Task: Add an event with the title Second Monthly Sales Review and Goal Setting Session, date '2023/10/27', time 8:30 AM to 10:30 AMand add a description: The problem-solving activities will be designed with time constraints, simulating real-world pressure and the need for efficient decision-making. This encourages teams to prioritize tasks, manage their time effectively, and remain focused on achieving their goals., put the event into Yellow category . Add location for the event as: 321 Ancient Agora of Athens, Athens, Greece, logged in from the account softage.10@softage.netand send the event invitation to softage.5@softage.net and softage.6@softage.net. Set a reminder for the event 5 minutes before
Action: Mouse moved to (86, 114)
Screenshot: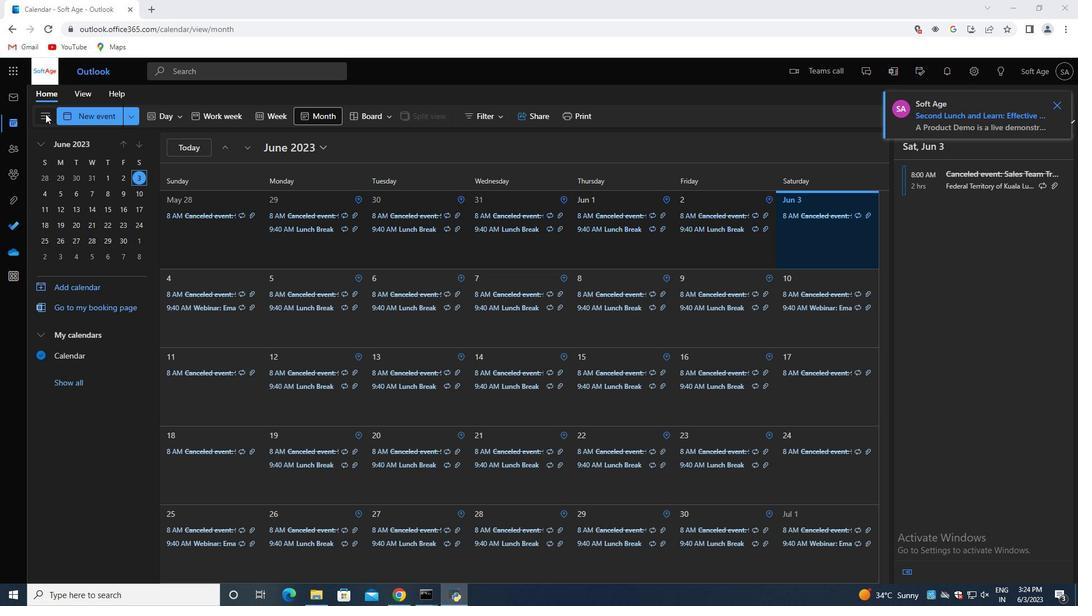 
Action: Mouse pressed left at (86, 114)
Screenshot: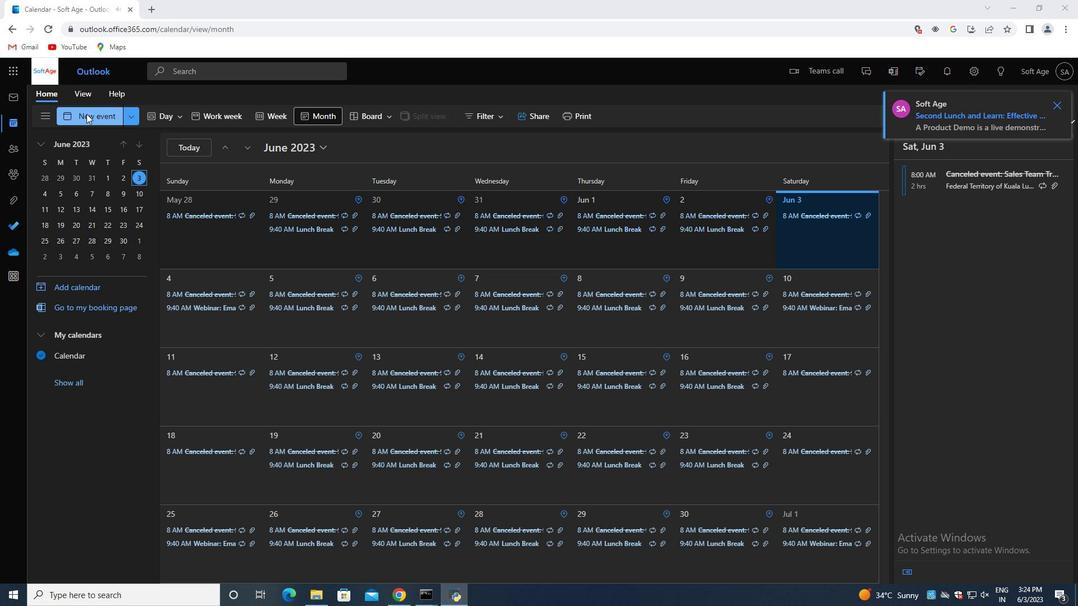 
Action: Mouse moved to (289, 194)
Screenshot: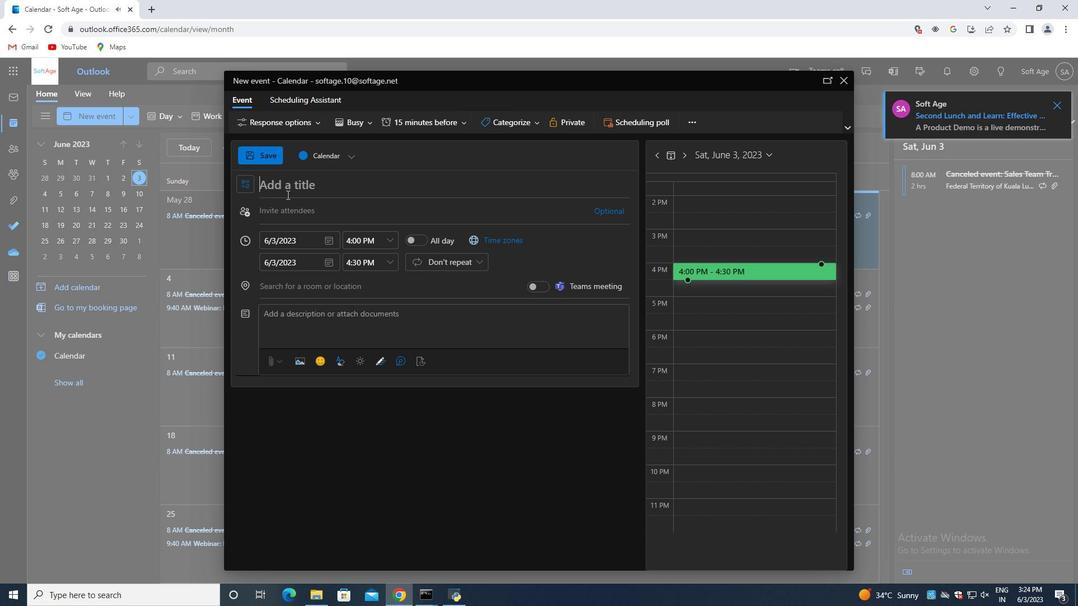 
Action: Mouse pressed left at (289, 194)
Screenshot: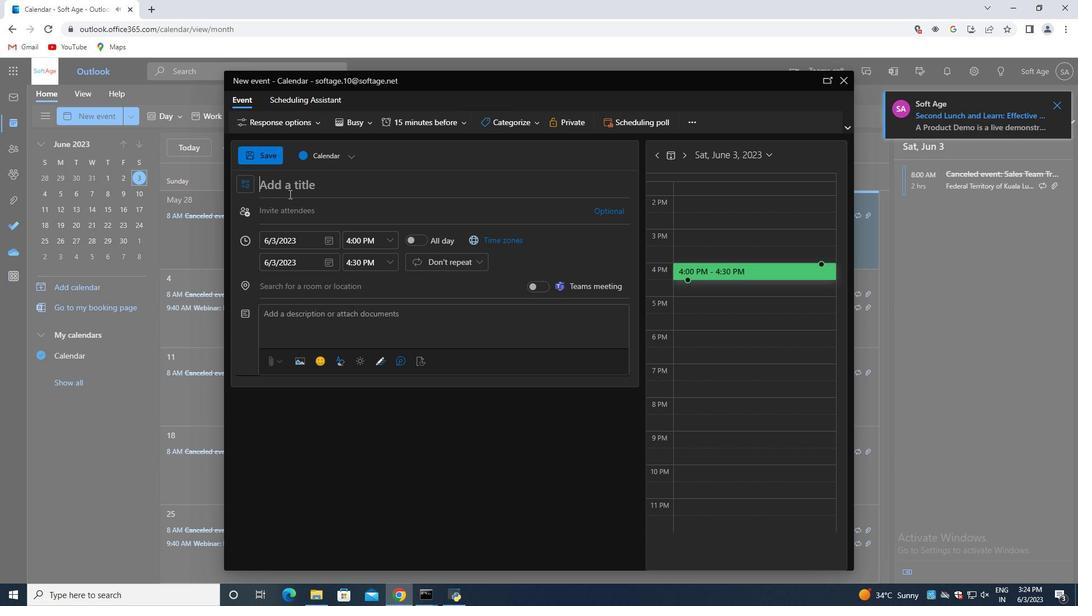 
Action: Mouse moved to (289, 193)
Screenshot: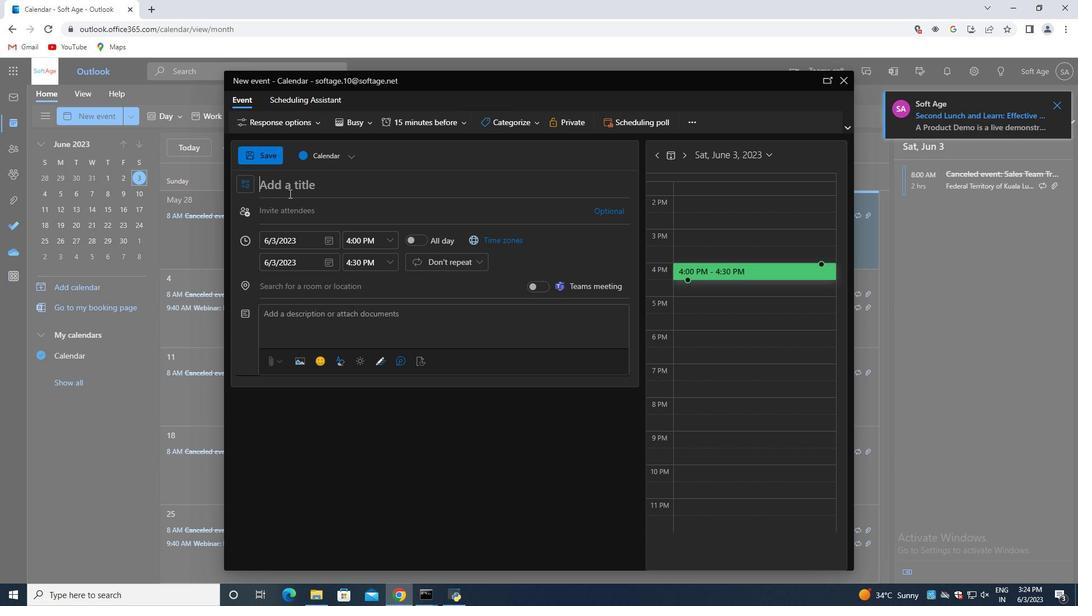 
Action: Key pressed <Key.shift>Second<Key.space><Key.shift>Monthly<Key.space><Key.shift><Key.shift><Key.shift><Key.shift><Key.shift><Key.shift><Key.shift><Key.shift><Key.shift><Key.shift>Sales<Key.space><Key.shift>Review<Key.space>and<Key.space><Key.shift>Goal<Key.space><Key.shift>Setting<Key.space><Key.shift>Session,
Screenshot: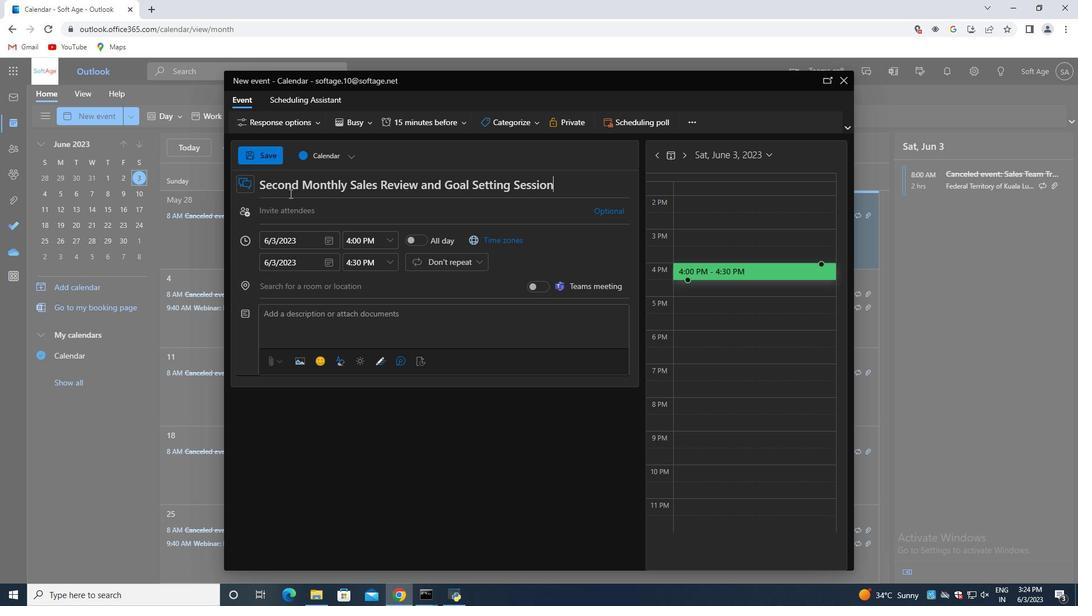 
Action: Mouse moved to (606, 247)
Screenshot: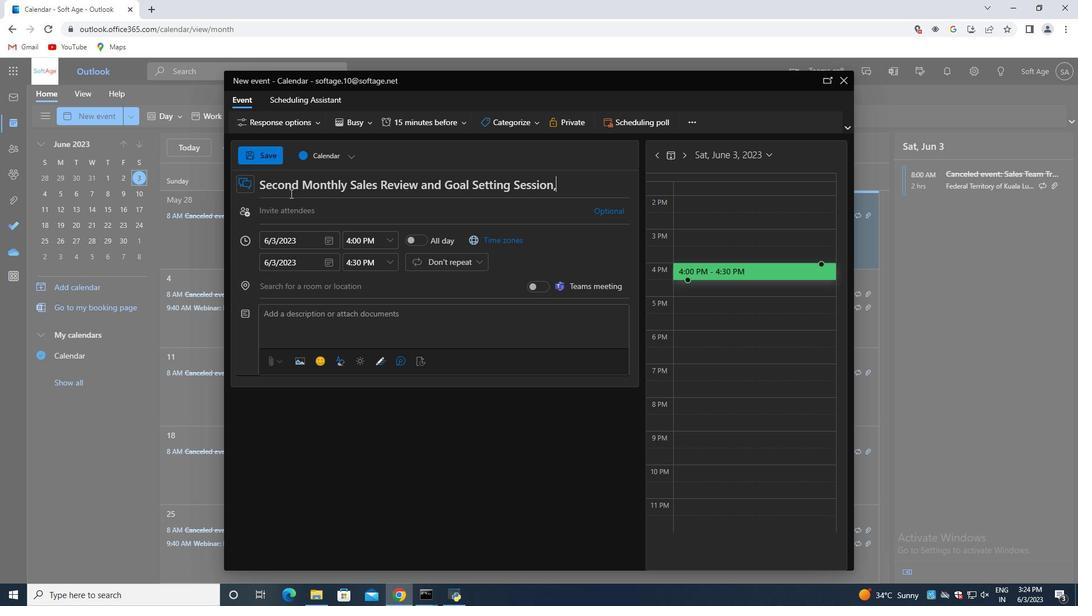 
Action: Key pressed <Key.backspace>
Screenshot: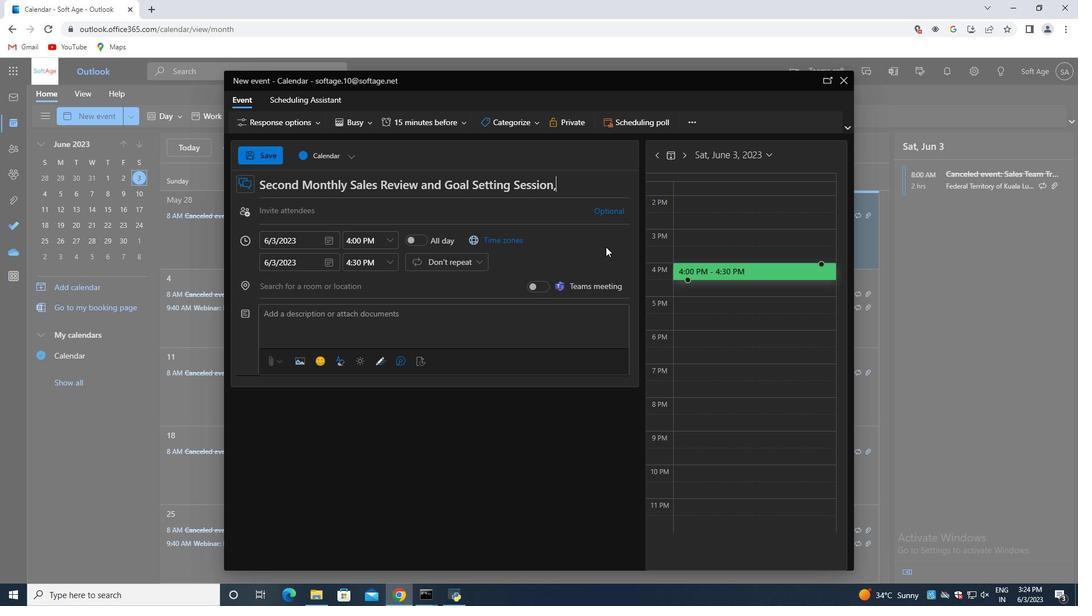 
Action: Mouse moved to (329, 238)
Screenshot: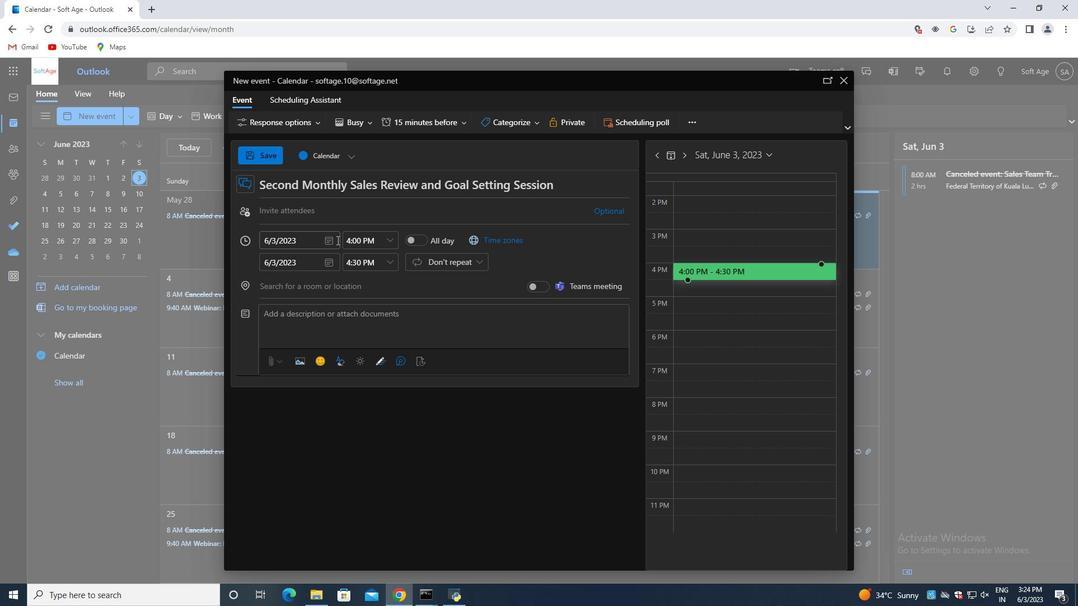 
Action: Mouse pressed left at (329, 238)
Screenshot: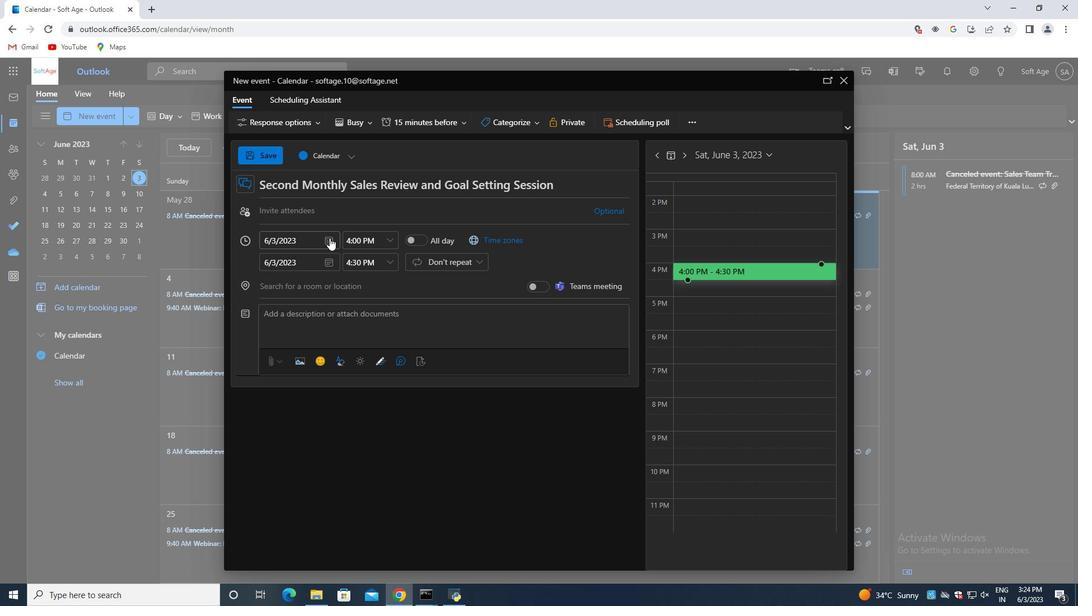 
Action: Mouse moved to (372, 267)
Screenshot: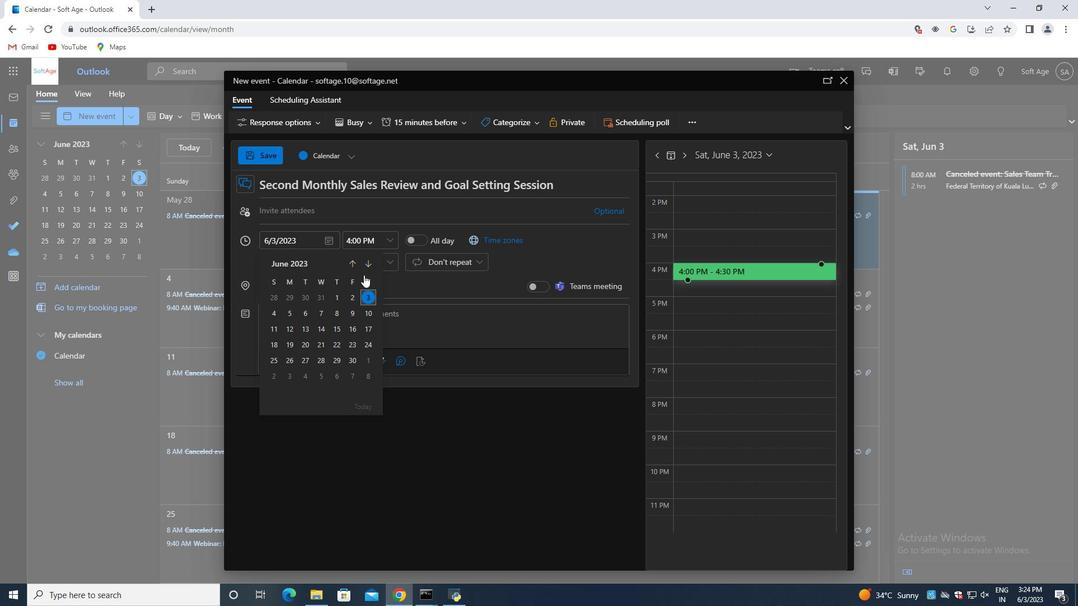 
Action: Mouse pressed left at (372, 267)
Screenshot: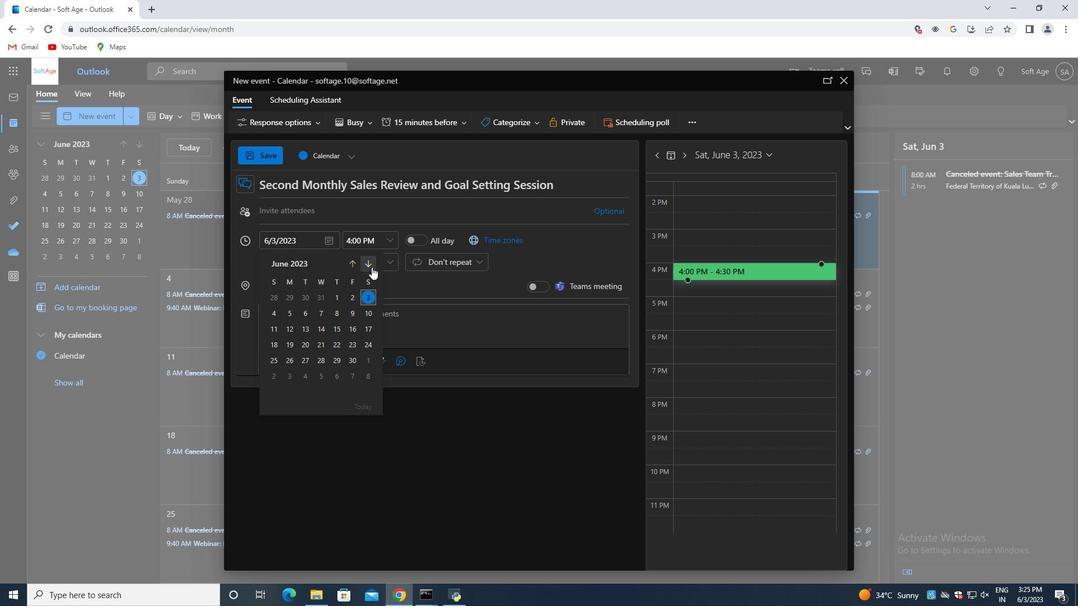
Action: Mouse pressed left at (372, 267)
Screenshot: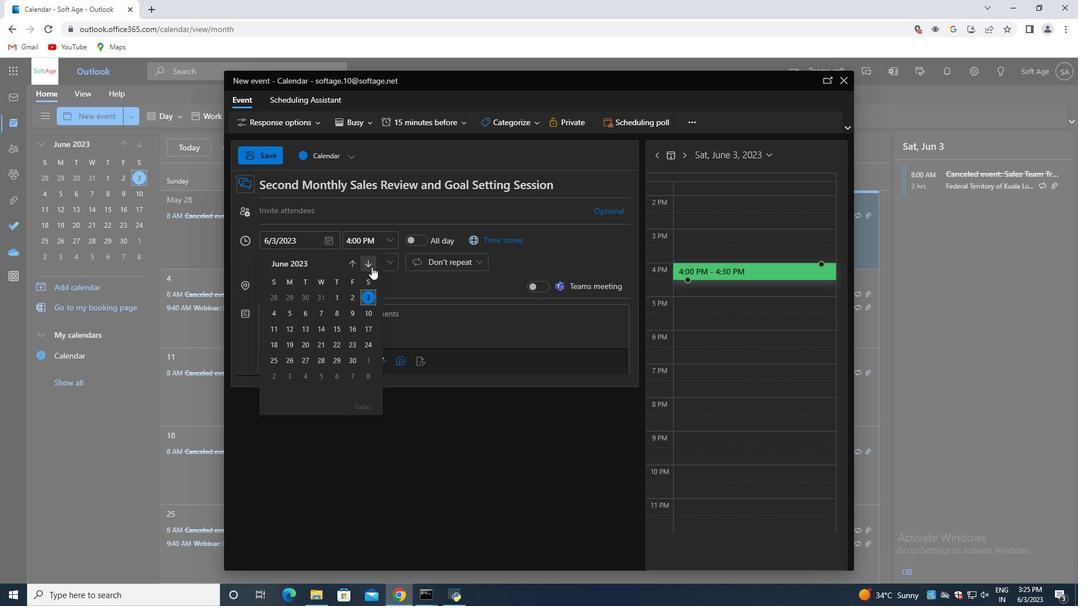 
Action: Mouse pressed left at (372, 267)
Screenshot: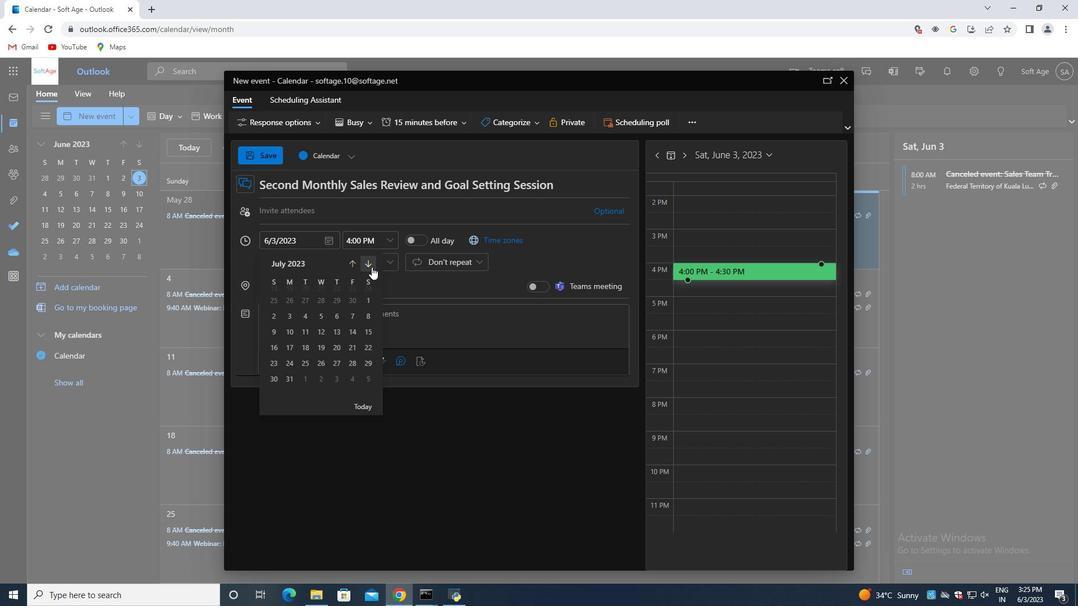 
Action: Mouse pressed left at (372, 267)
Screenshot: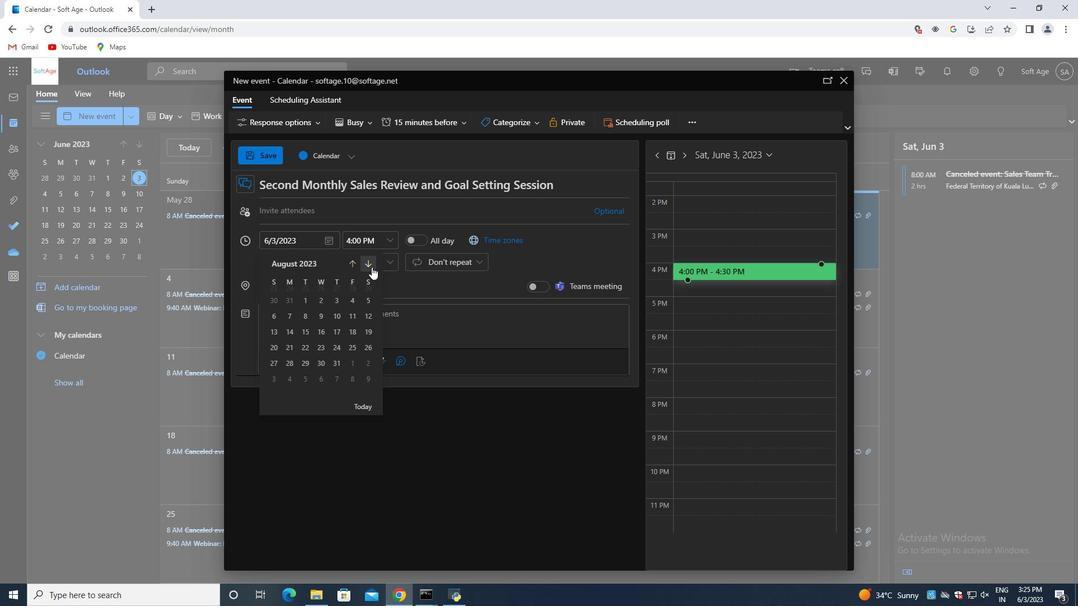 
Action: Mouse moved to (348, 345)
Screenshot: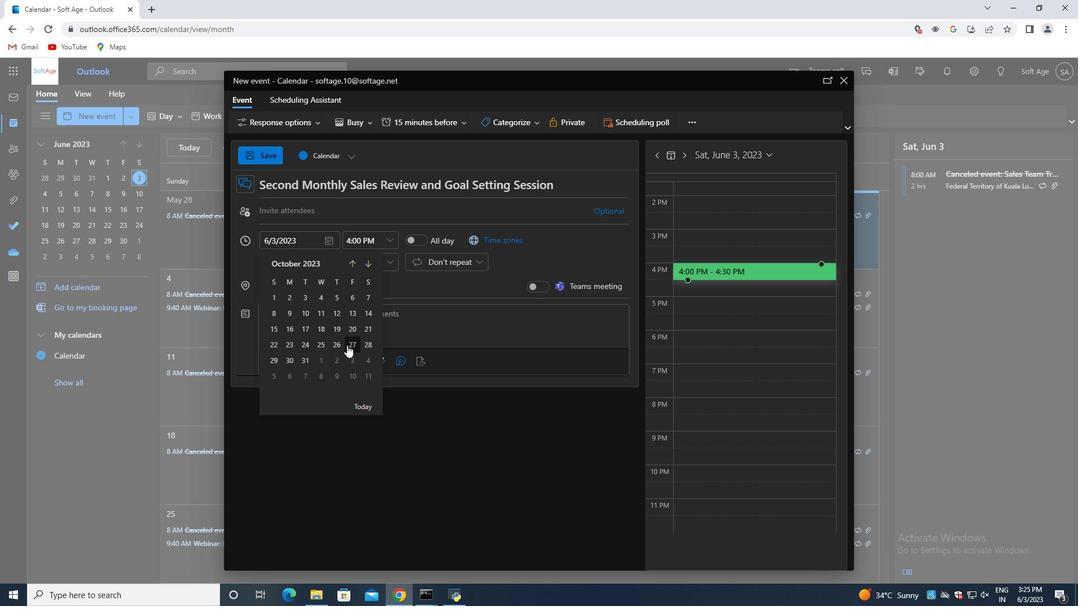 
Action: Mouse pressed left at (348, 345)
Screenshot: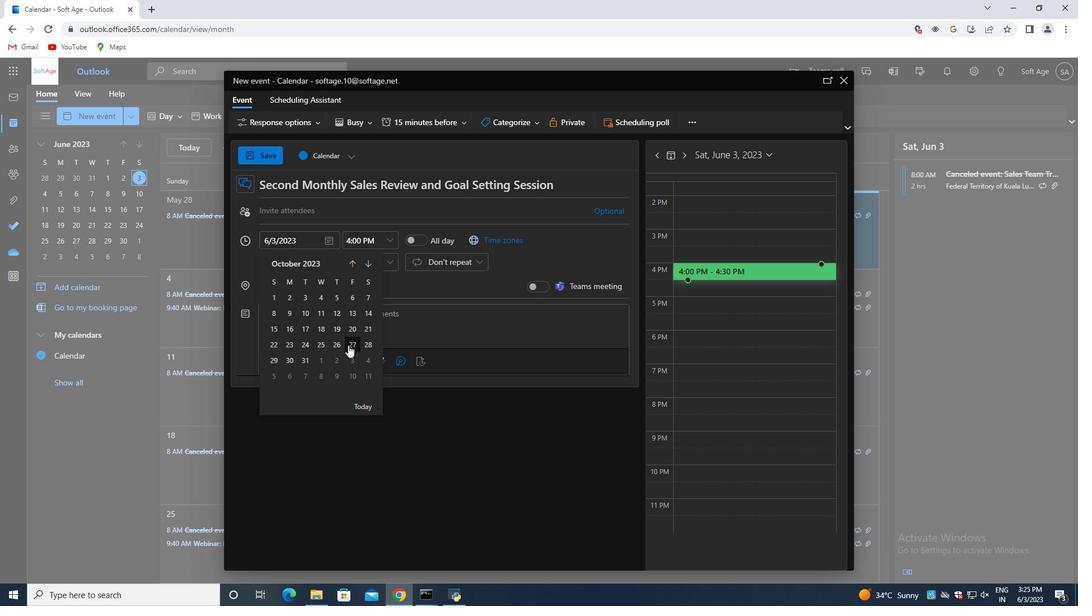 
Action: Mouse moved to (396, 242)
Screenshot: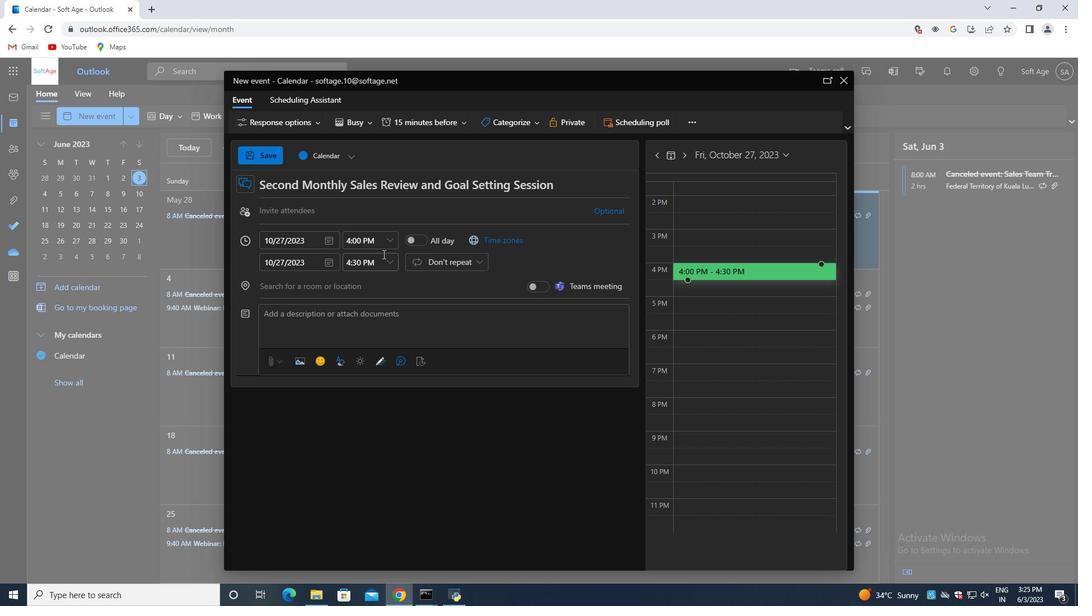 
Action: Mouse pressed left at (396, 242)
Screenshot: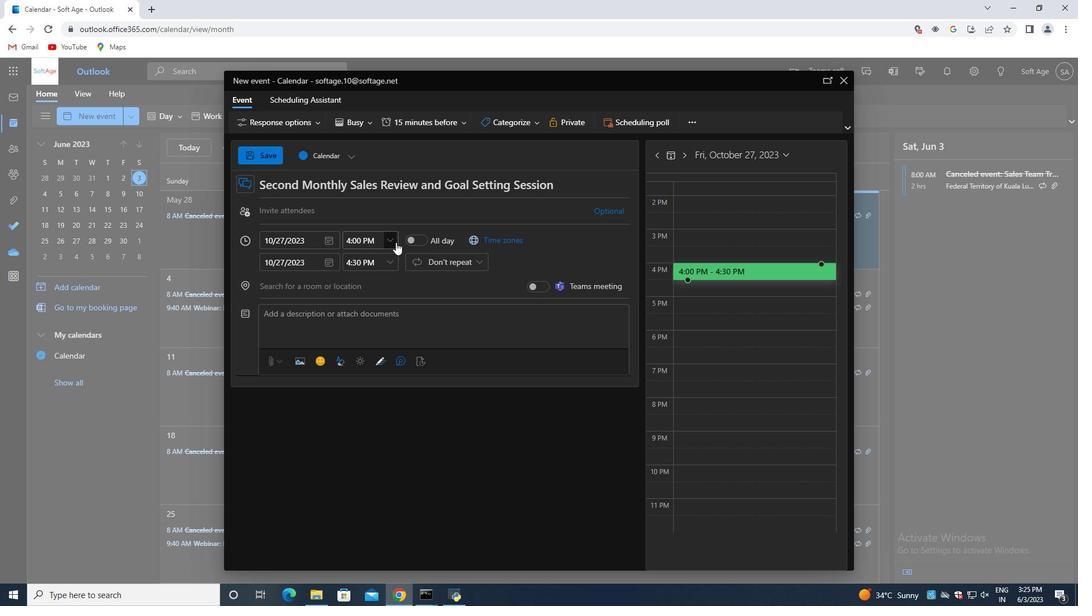
Action: Mouse moved to (387, 266)
Screenshot: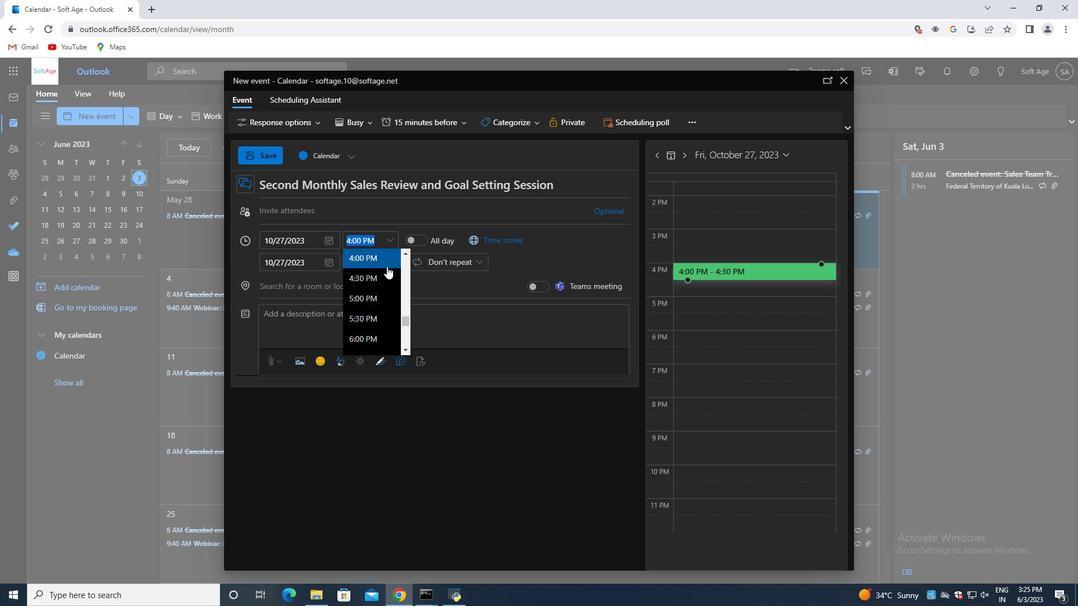 
Action: Mouse scrolled (387, 267) with delta (0, 0)
Screenshot: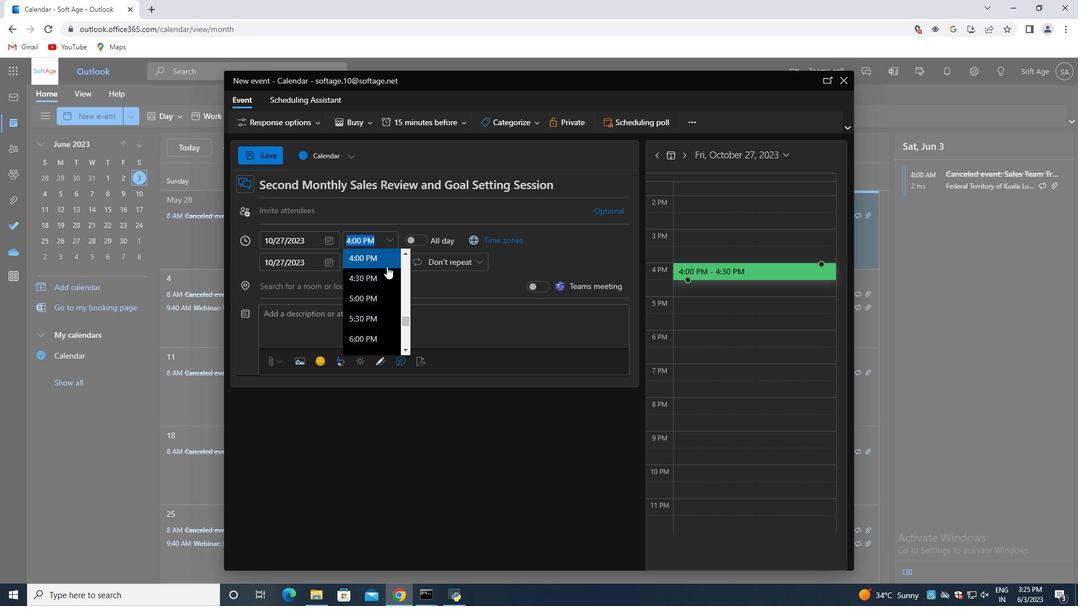 
Action: Mouse scrolled (387, 267) with delta (0, 0)
Screenshot: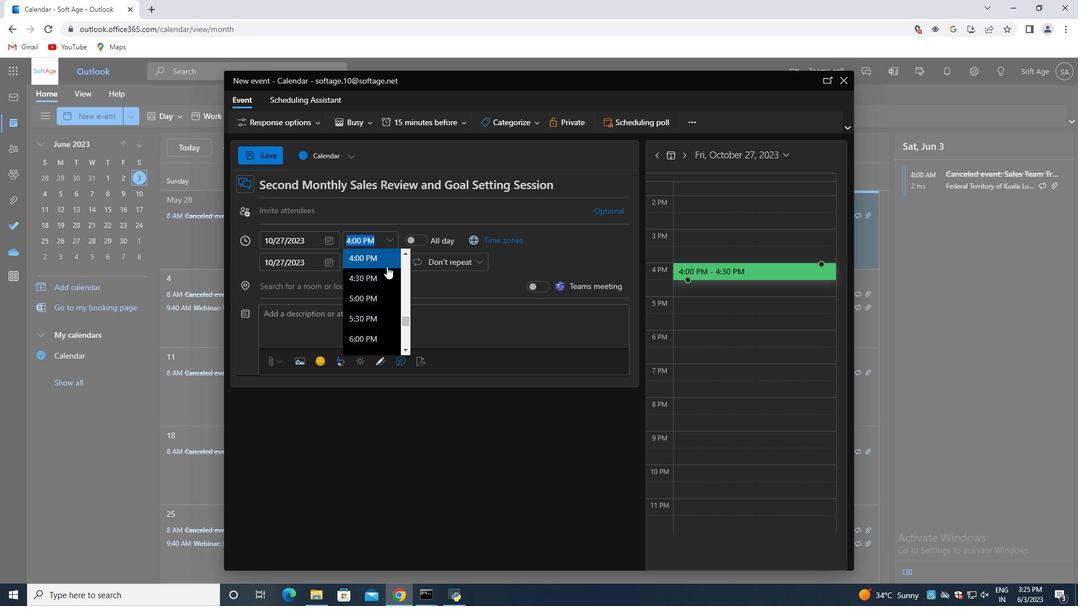 
Action: Mouse scrolled (387, 267) with delta (0, 0)
Screenshot: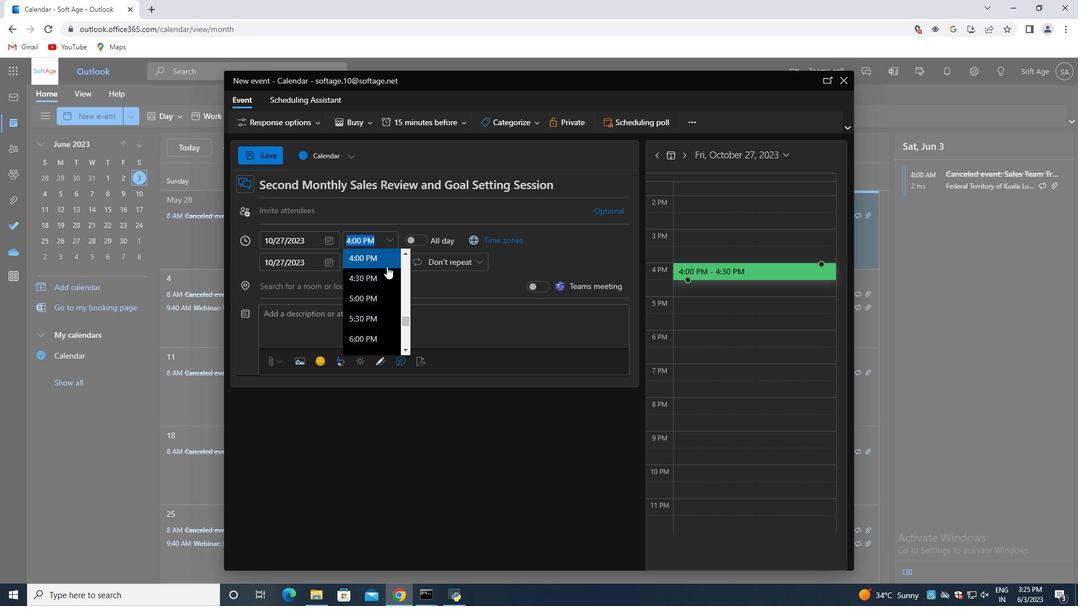 
Action: Mouse scrolled (387, 267) with delta (0, 0)
Screenshot: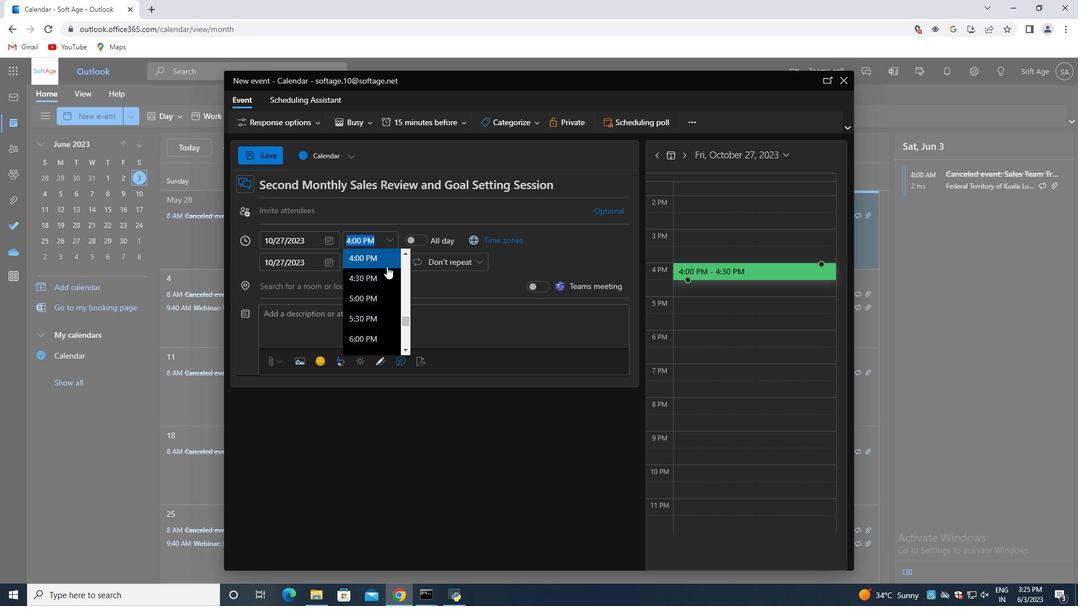 
Action: Mouse moved to (374, 305)
Screenshot: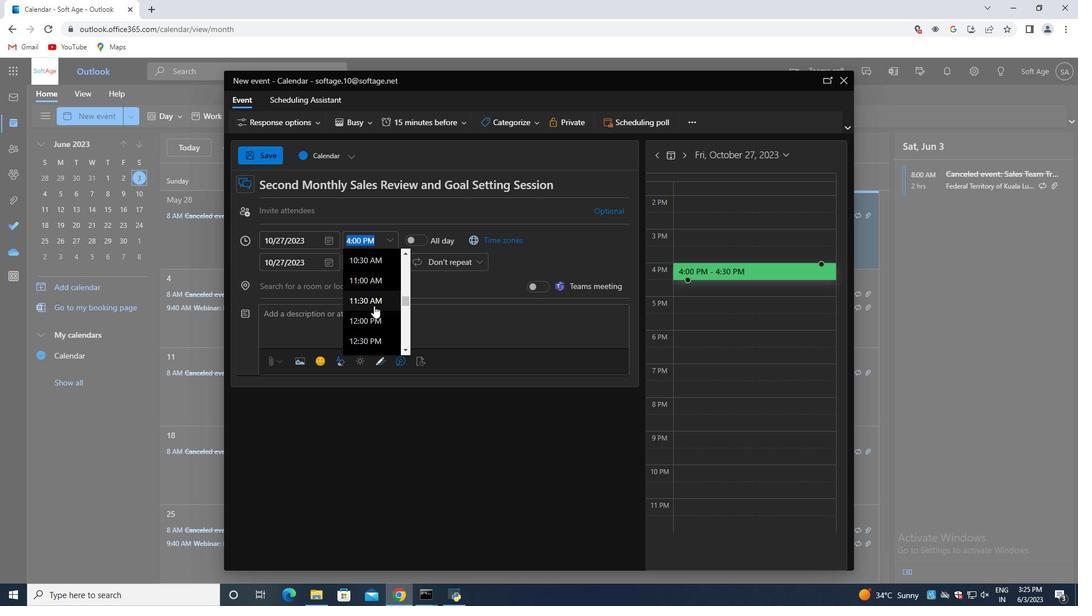 
Action: Mouse scrolled (374, 305) with delta (0, 0)
Screenshot: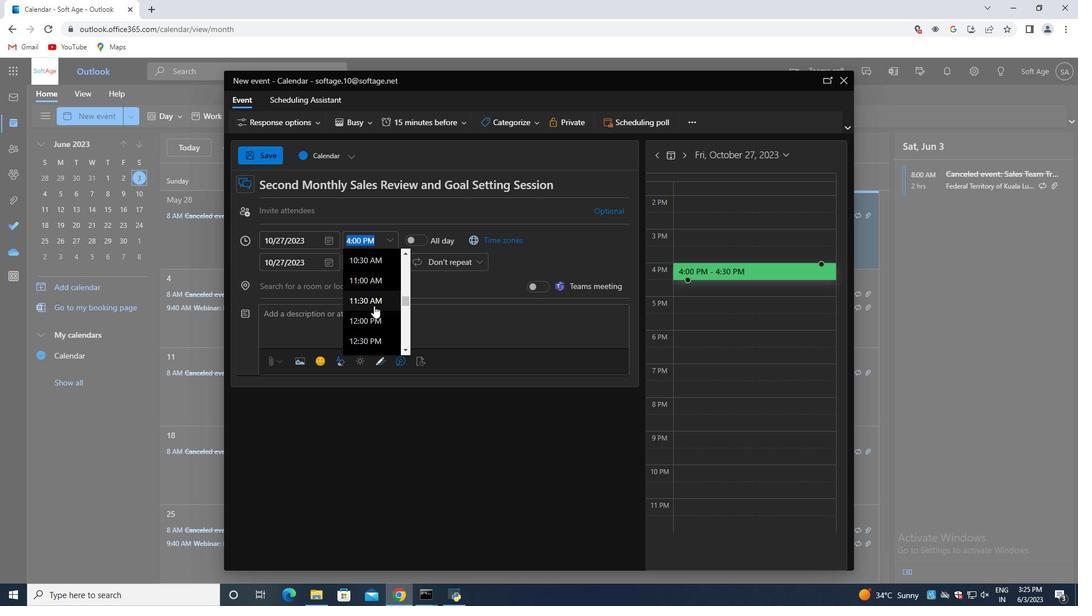 
Action: Mouse moved to (374, 274)
Screenshot: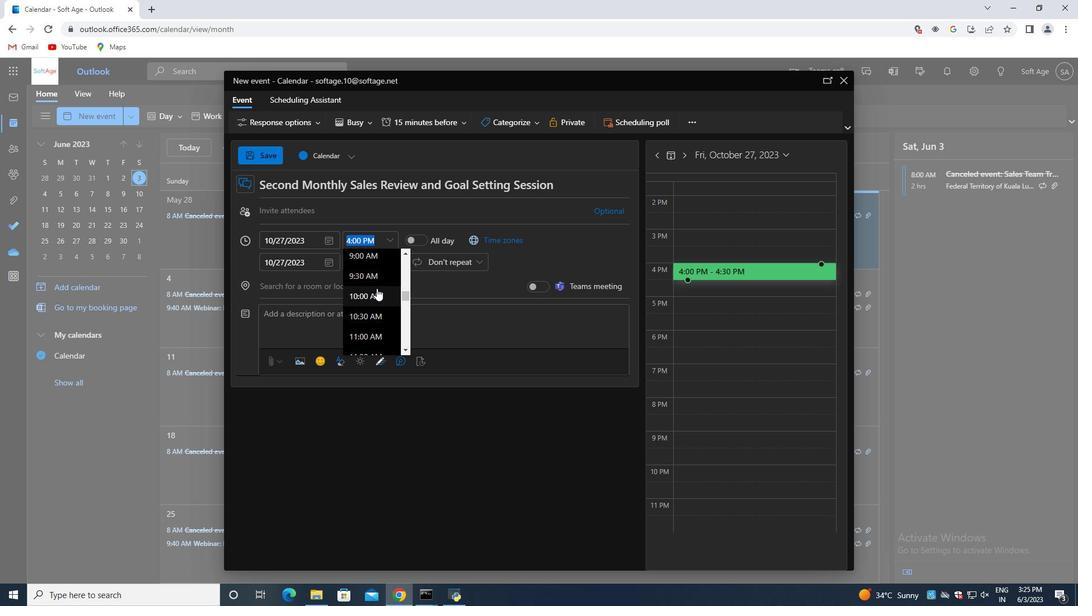 
Action: Mouse scrolled (374, 275) with delta (0, 0)
Screenshot: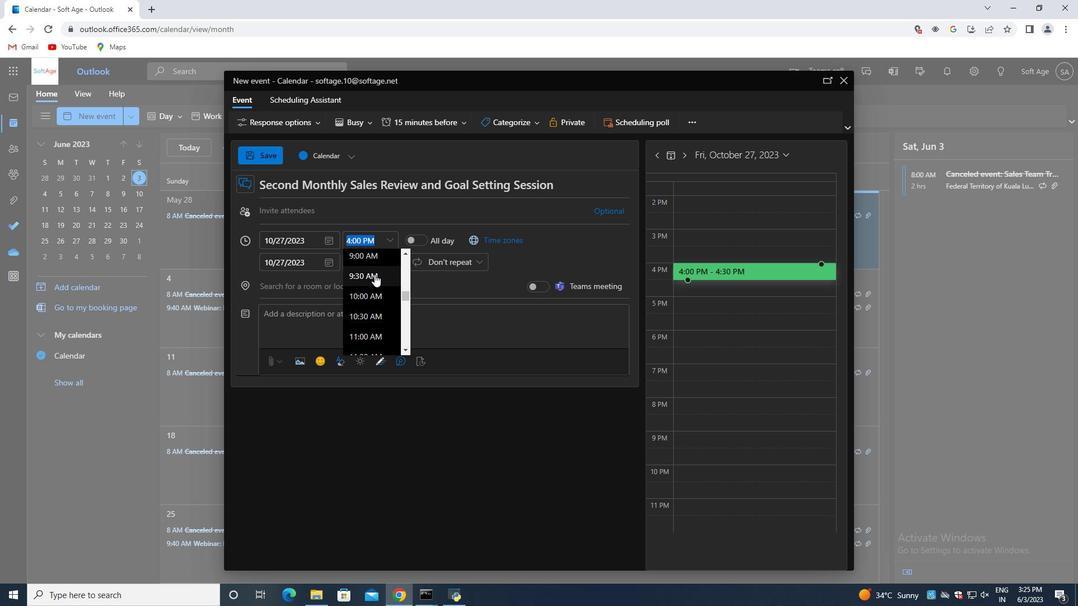 
Action: Mouse moved to (367, 292)
Screenshot: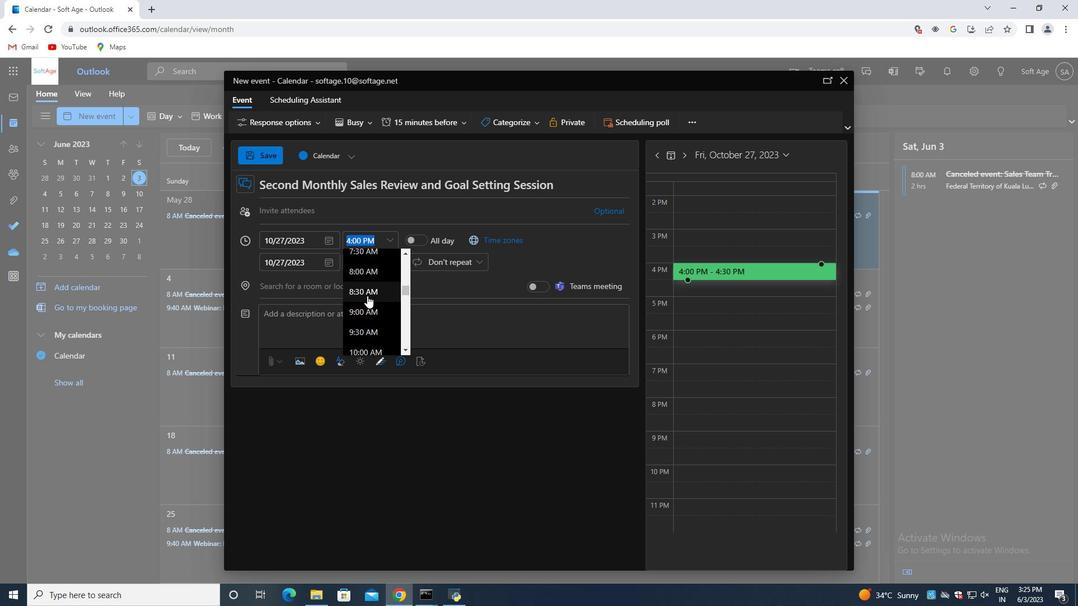 
Action: Mouse pressed left at (367, 292)
Screenshot: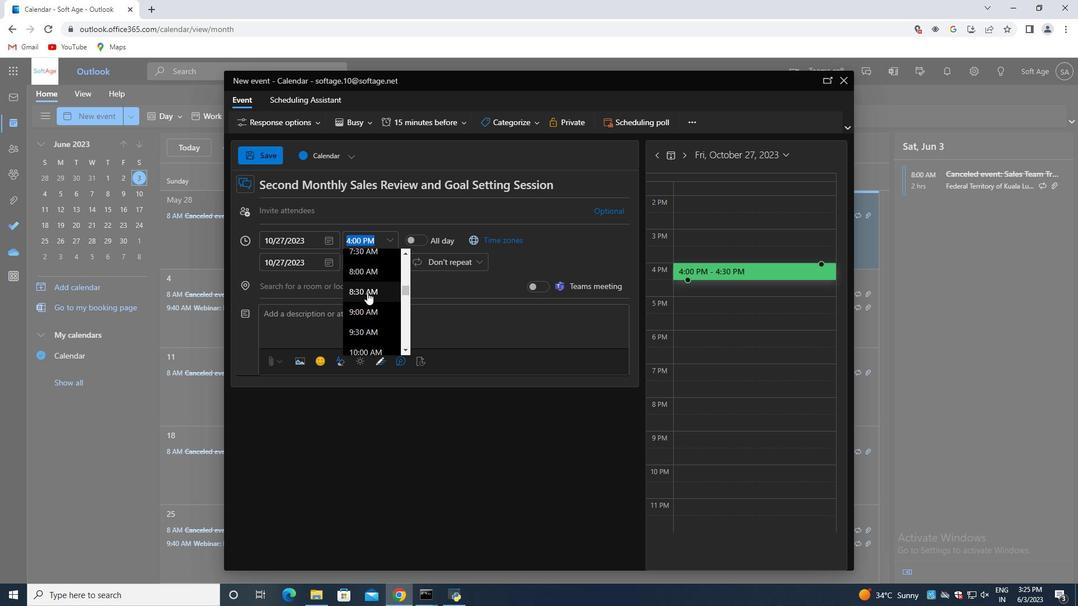 
Action: Mouse moved to (391, 262)
Screenshot: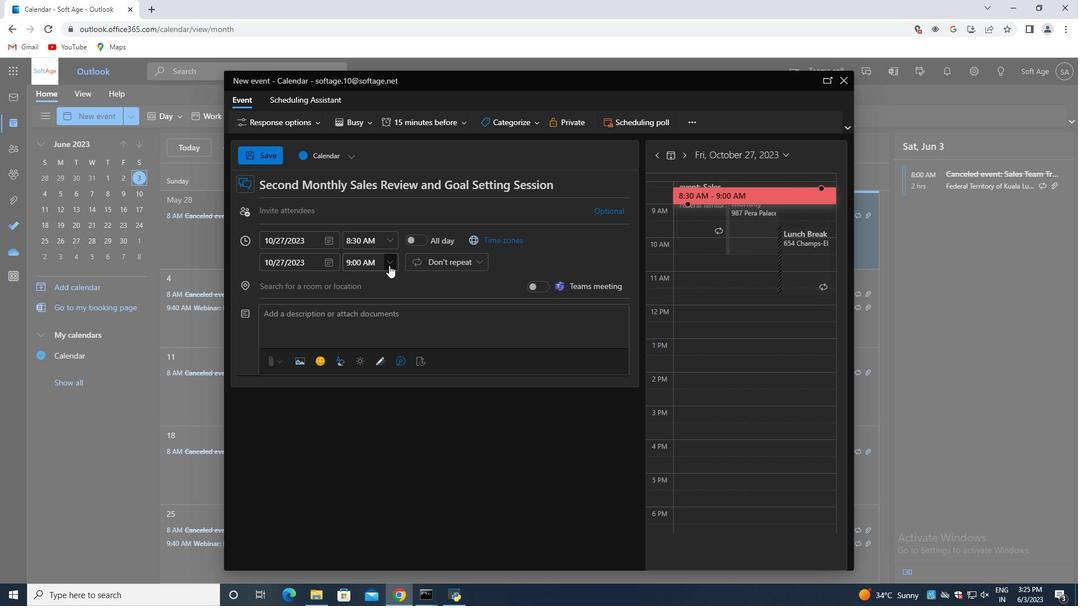 
Action: Mouse pressed left at (391, 262)
Screenshot: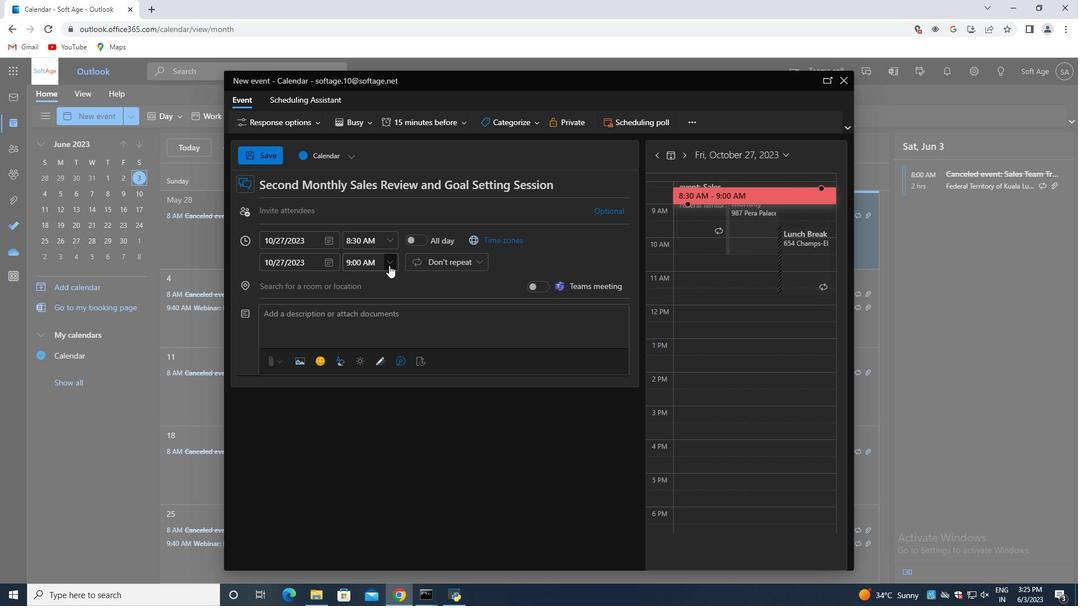 
Action: Mouse moved to (376, 342)
Screenshot: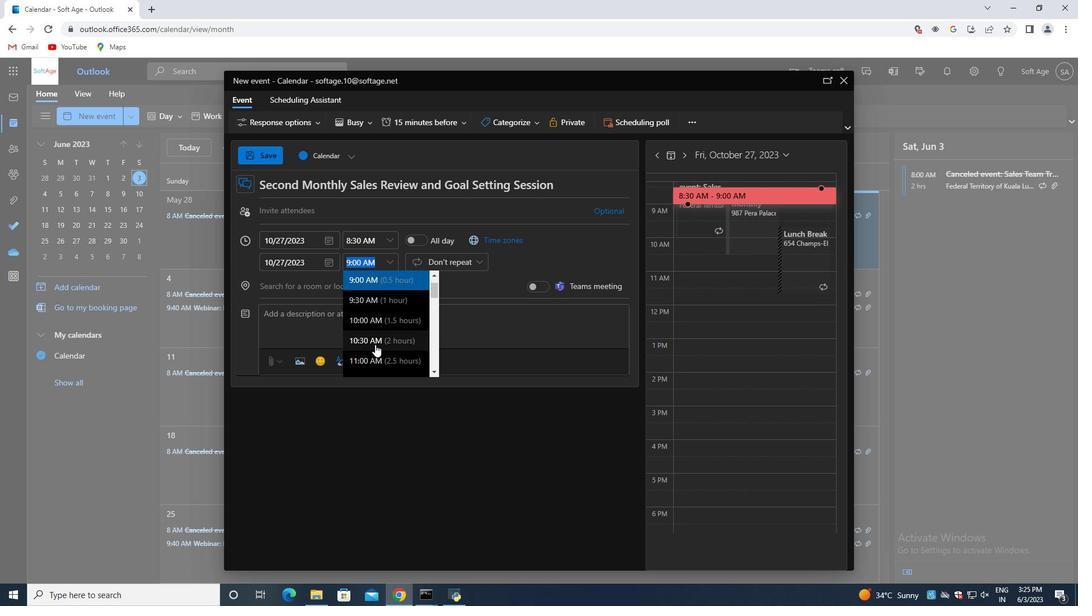 
Action: Mouse pressed left at (376, 342)
Screenshot: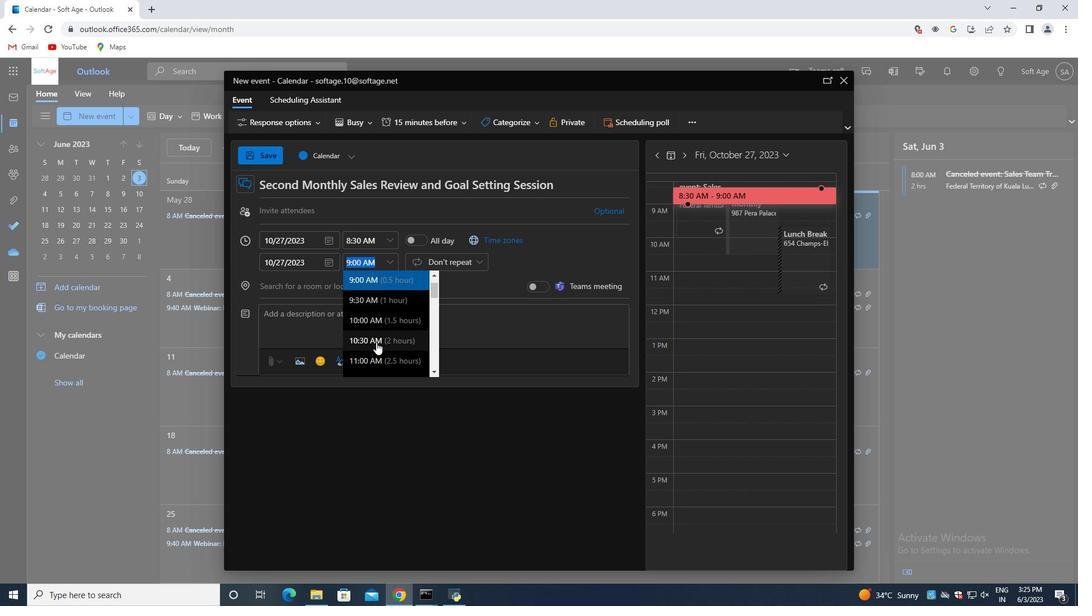 
Action: Mouse moved to (377, 313)
Screenshot: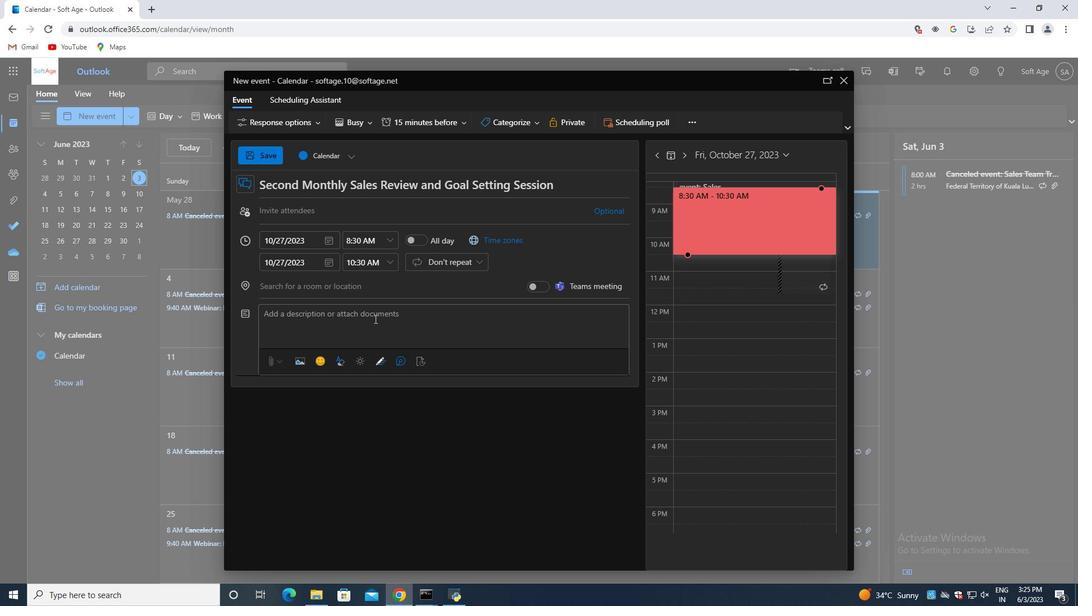 
Action: Mouse pressed left at (377, 313)
Screenshot: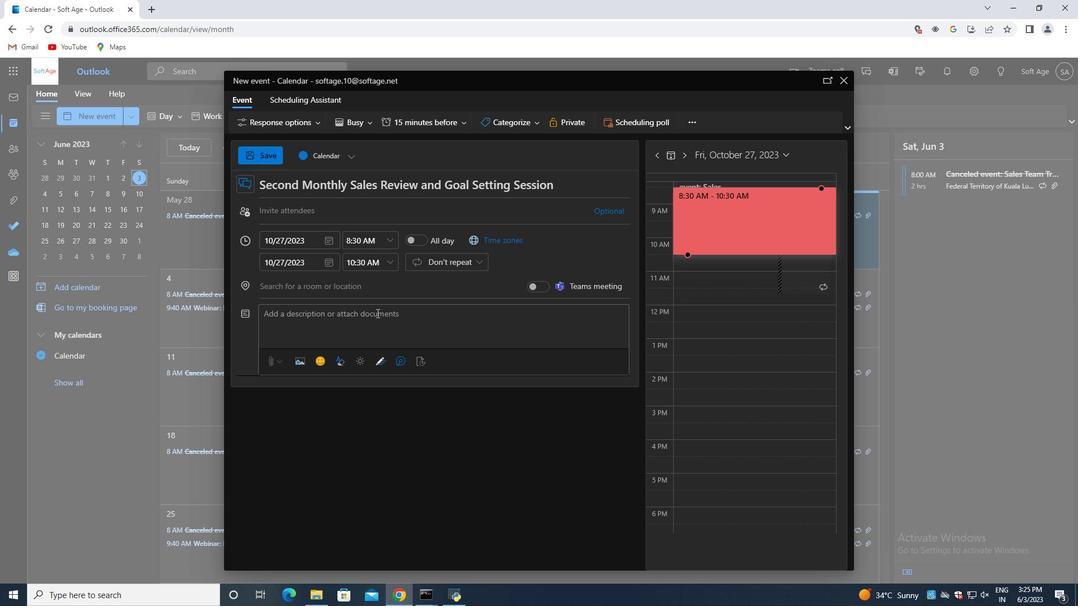 
Action: Key pressed <Key.shift><Key.shift><Key.shift><Key.shift>The<Key.space>problem-solving<Key.space>activitie<Key.space>will<Key.space>be<Key.space>designed<Key.space>with<Key.space>time<Key.space>constraints,<Key.space>simulating<Key.space>real-wi<Key.backspace>orld<Key.space>pressure<Key.space>and<Key.space>the<Key.space>need<Key.space>for<Key.space>efficient<Key.space>decision-making<Key.space><Key.backspace>.<Key.space><Key.shift>This<Key.space>encourages<Key.space>team<Key.space><Key.backspace>s<Key.space>to<Key.space>prioritize<Key.space>tasks,<Key.space>manage<Key.space>their<Key.space>time<Key.space>effectively<Key.space><Key.backspace>,<Key.space>and<Key.space>remain<Key.space>focused<Key.space>i<Key.backspace>on<Key.space>achieving<Key.space>their<Key.space>gi<Key.backspace>oals.
Screenshot: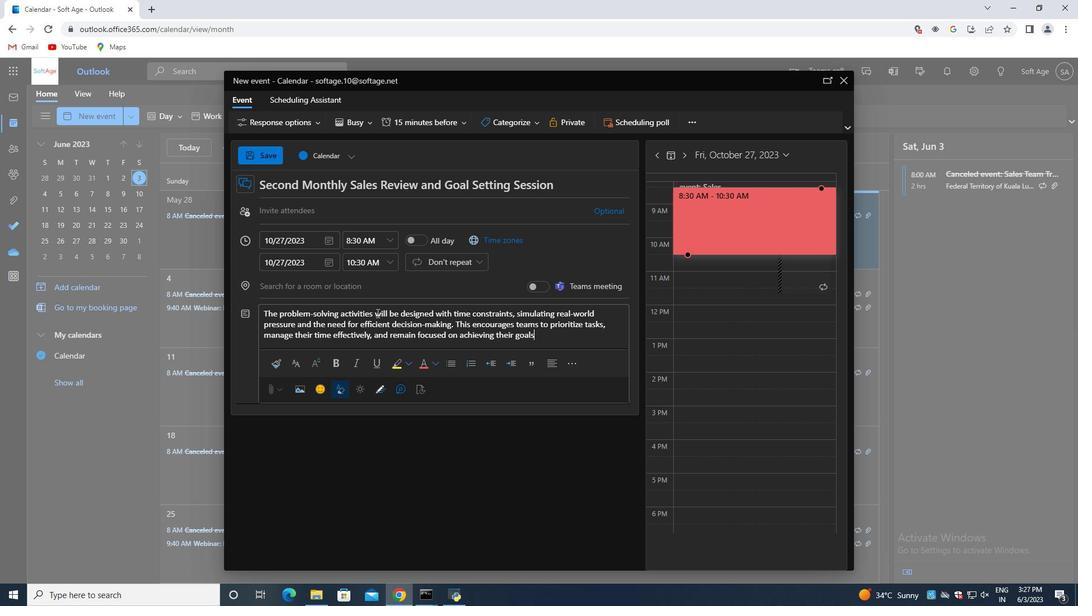 
Action: Mouse moved to (519, 124)
Screenshot: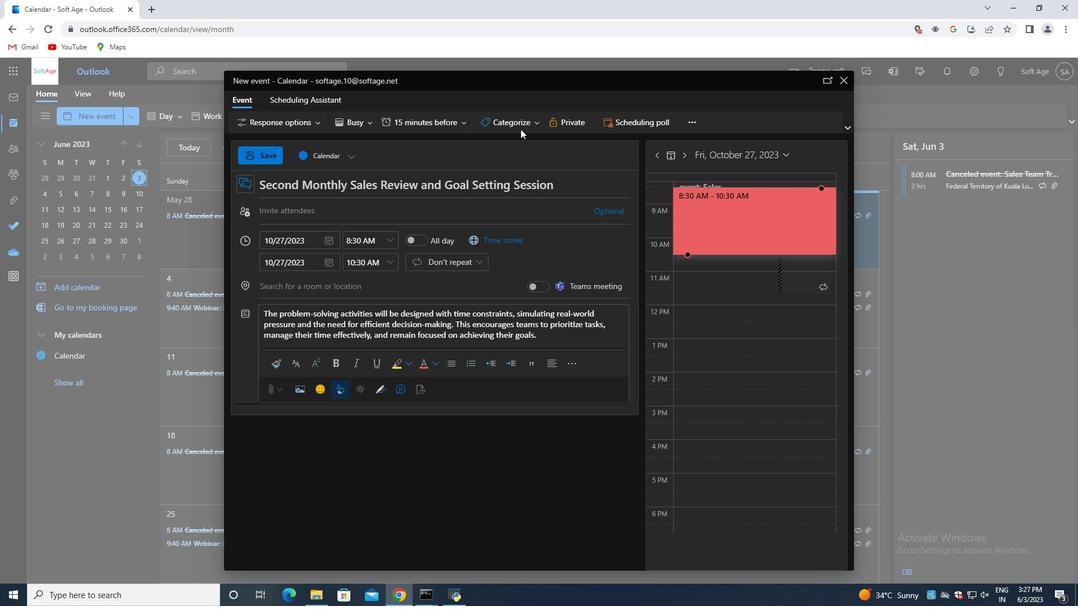 
Action: Mouse pressed left at (519, 124)
Screenshot: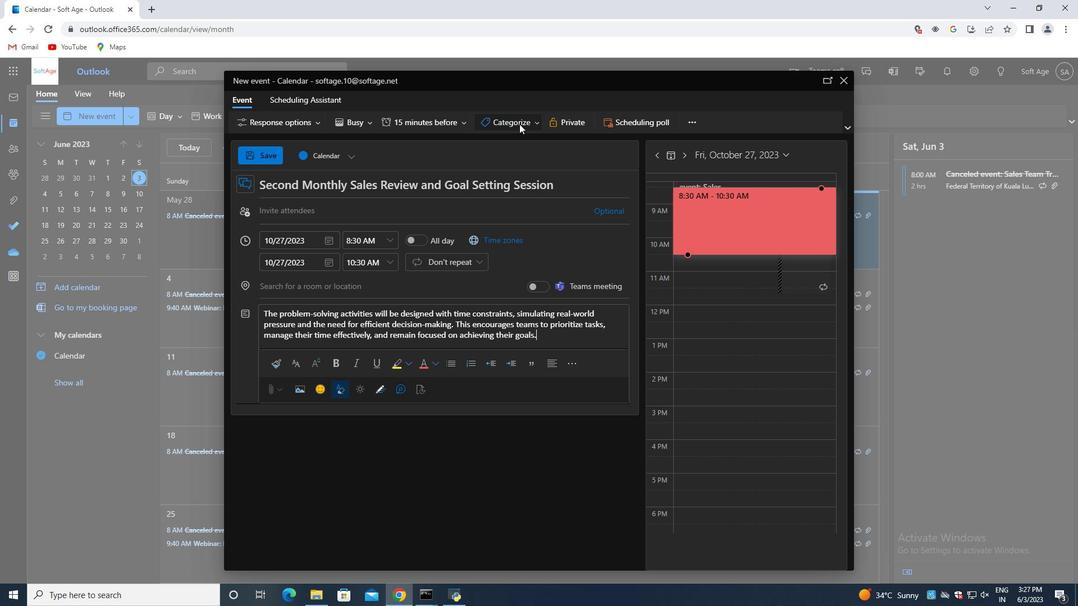 
Action: Mouse moved to (524, 250)
Screenshot: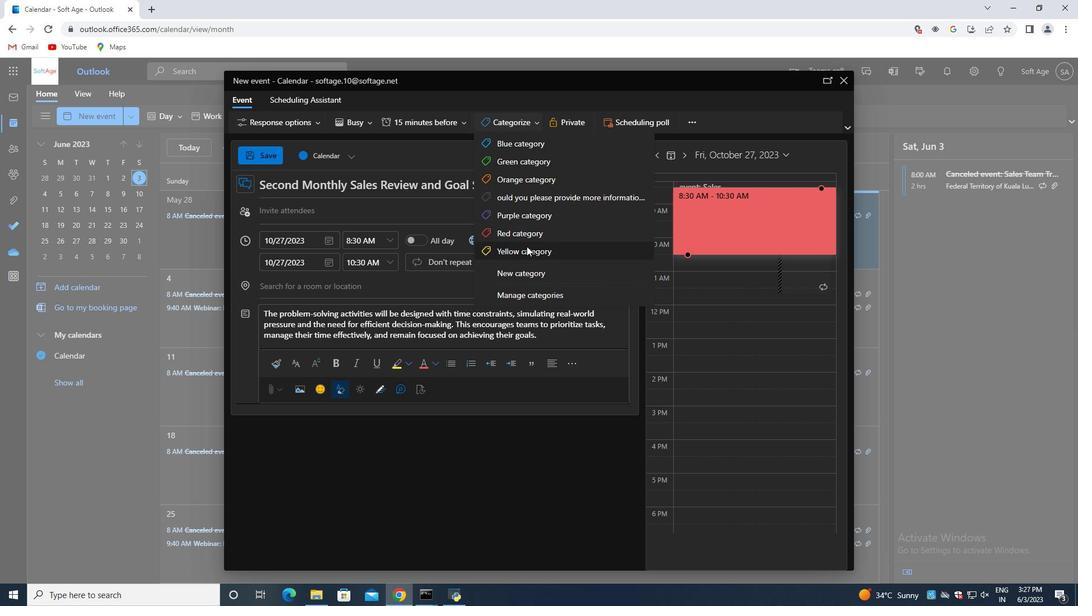 
Action: Mouse pressed left at (524, 250)
Screenshot: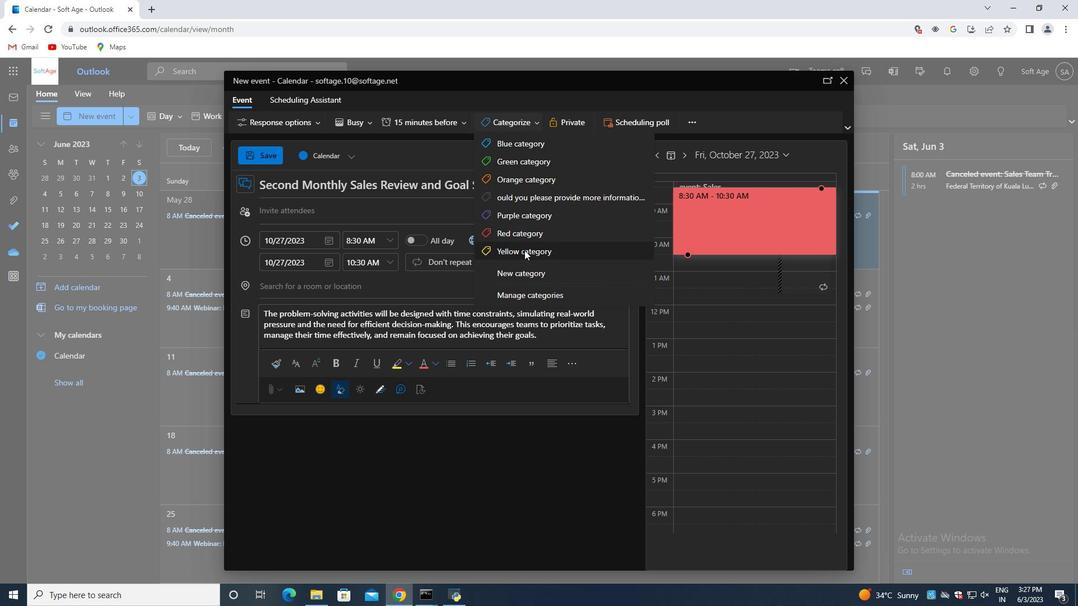 
Action: Mouse moved to (334, 279)
Screenshot: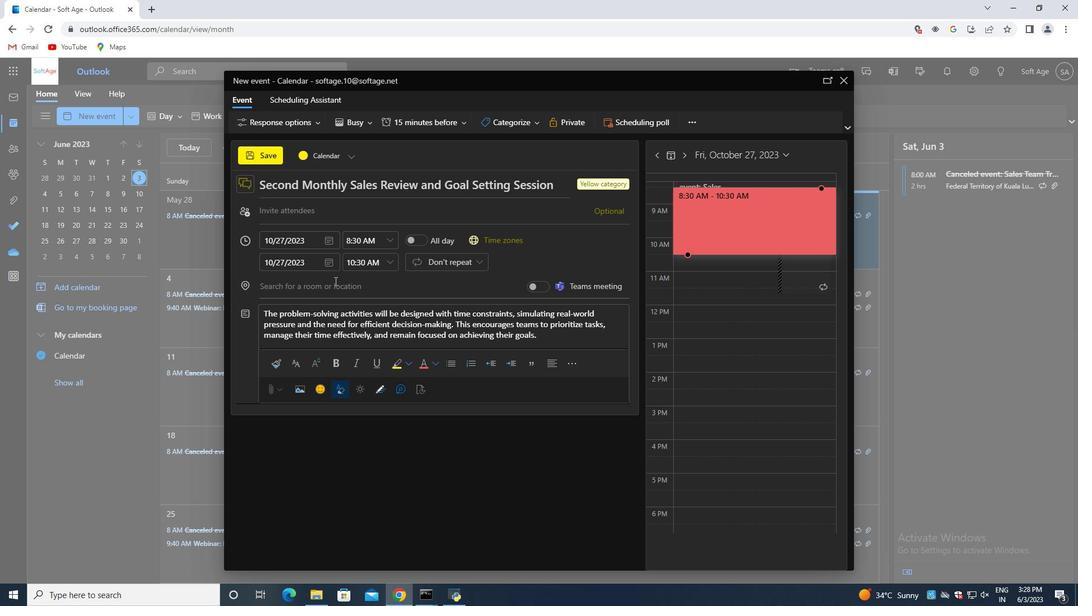 
Action: Mouse pressed left at (334, 279)
Screenshot: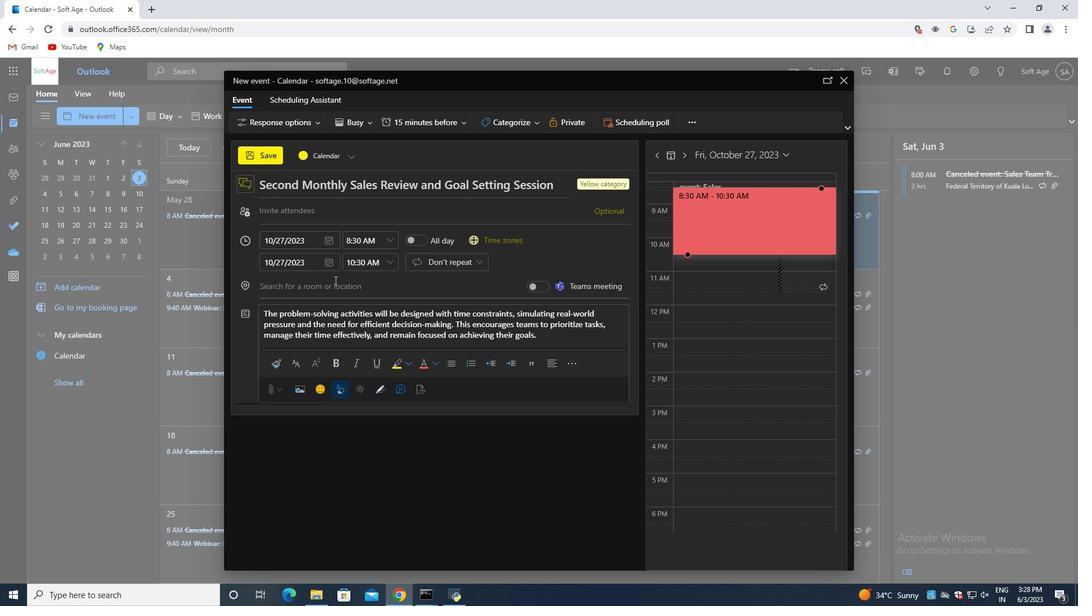 
Action: Mouse moved to (544, 386)
Screenshot: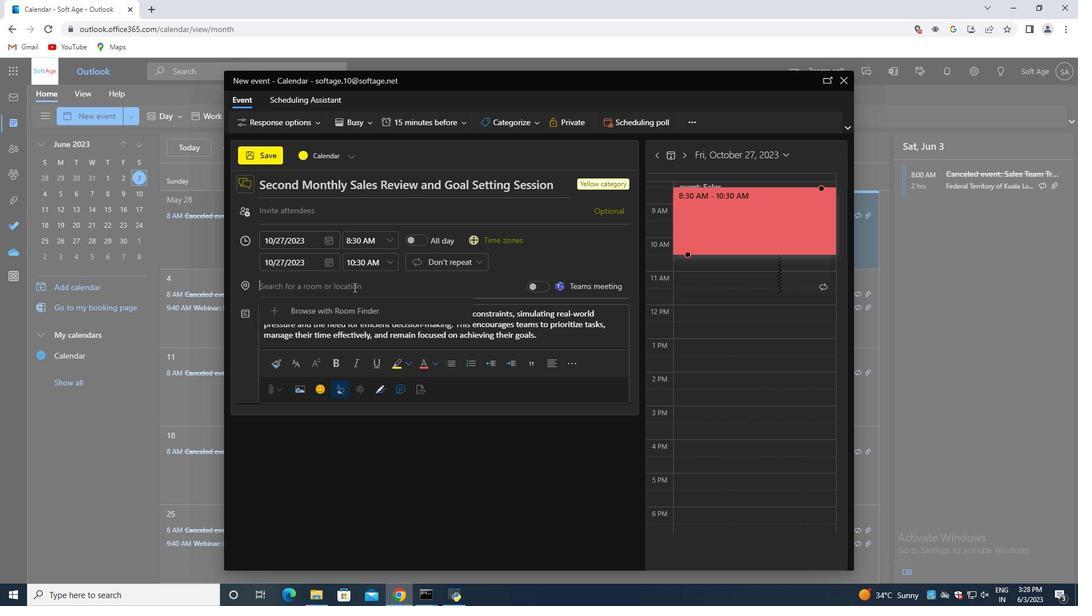 
Action: Key pressed 321<Key.space><Key.shift>Ancient<Key.space><Key.shift>Agora<Key.space>of<Key.space><Key.shift>Athens,<Key.space><Key.shift>Athens,<Key.space><Key.shift>Greece
Screenshot: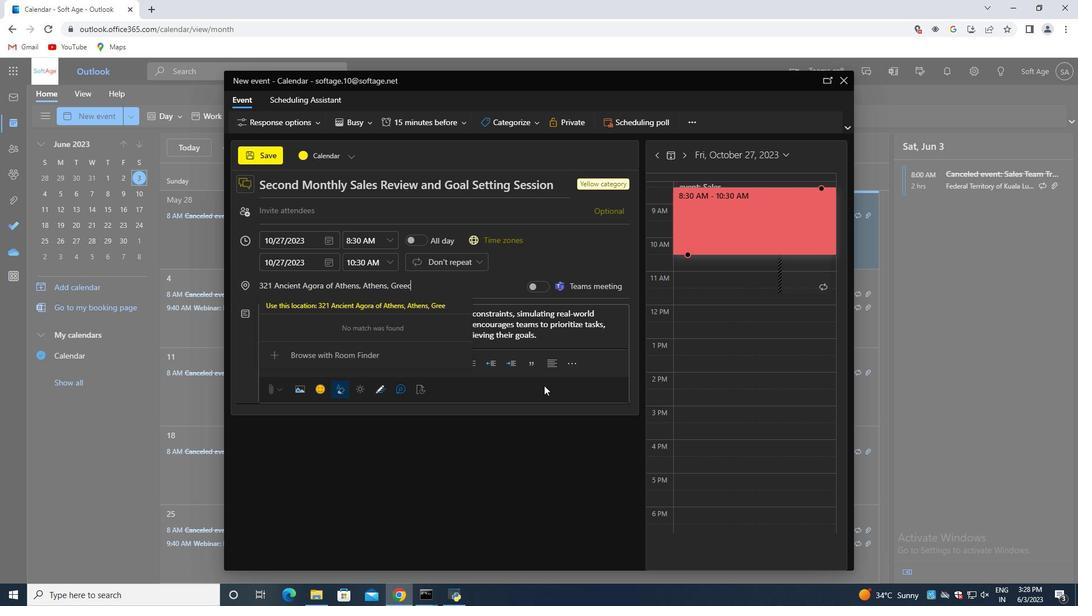 
Action: Mouse moved to (369, 307)
Screenshot: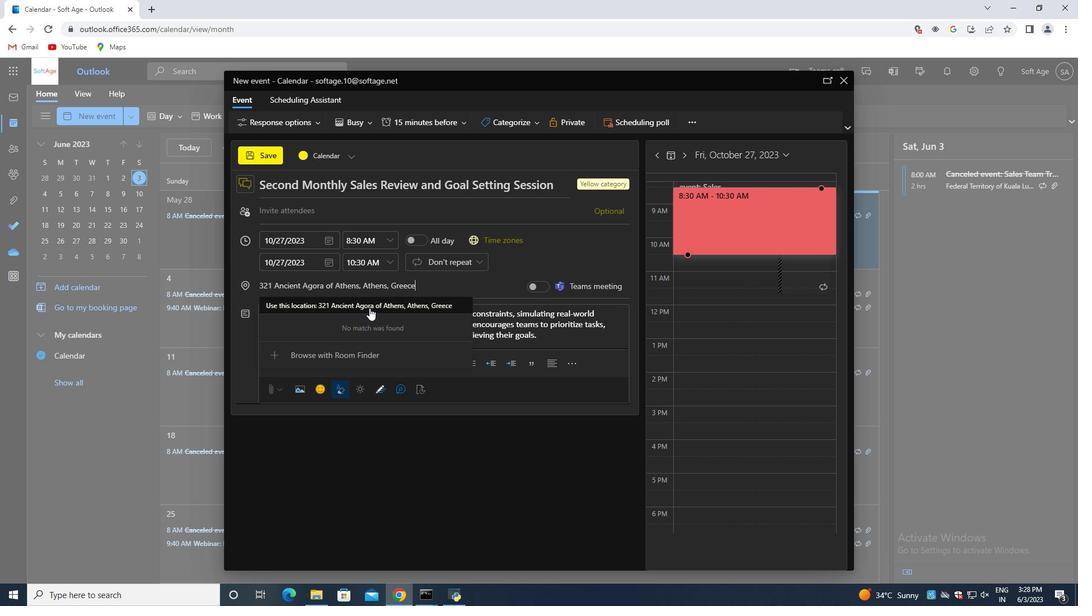 
Action: Mouse pressed left at (369, 307)
Screenshot: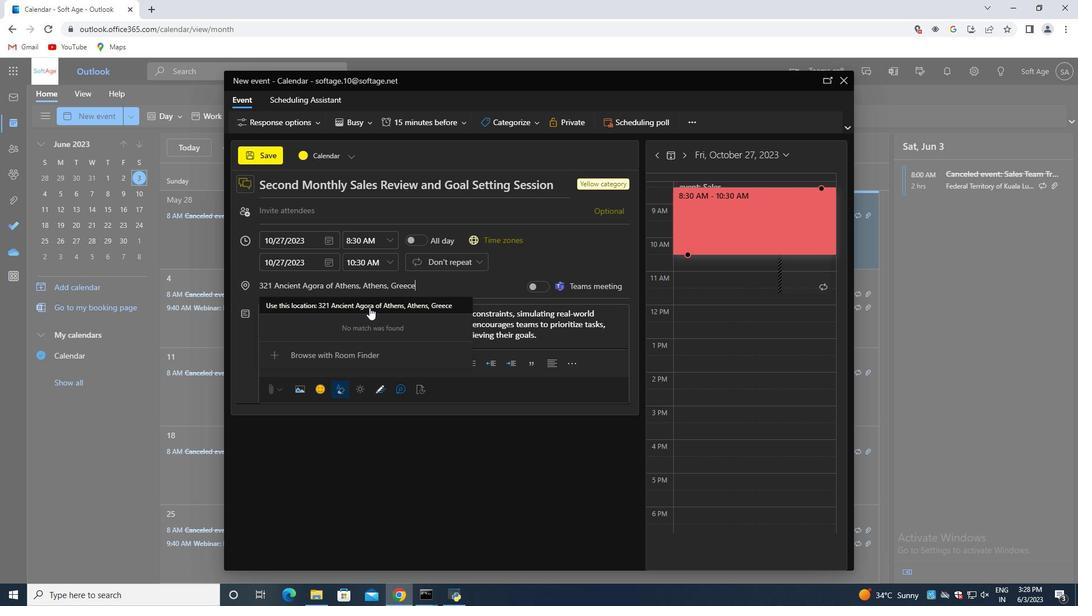 
Action: Mouse moved to (333, 206)
Screenshot: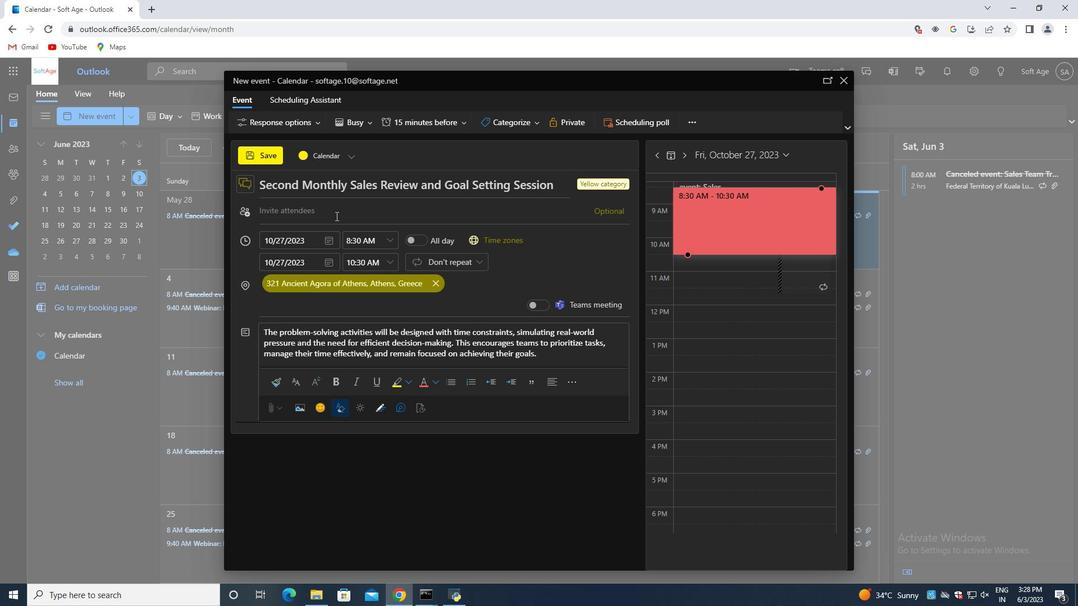 
Action: Mouse pressed left at (333, 206)
Screenshot: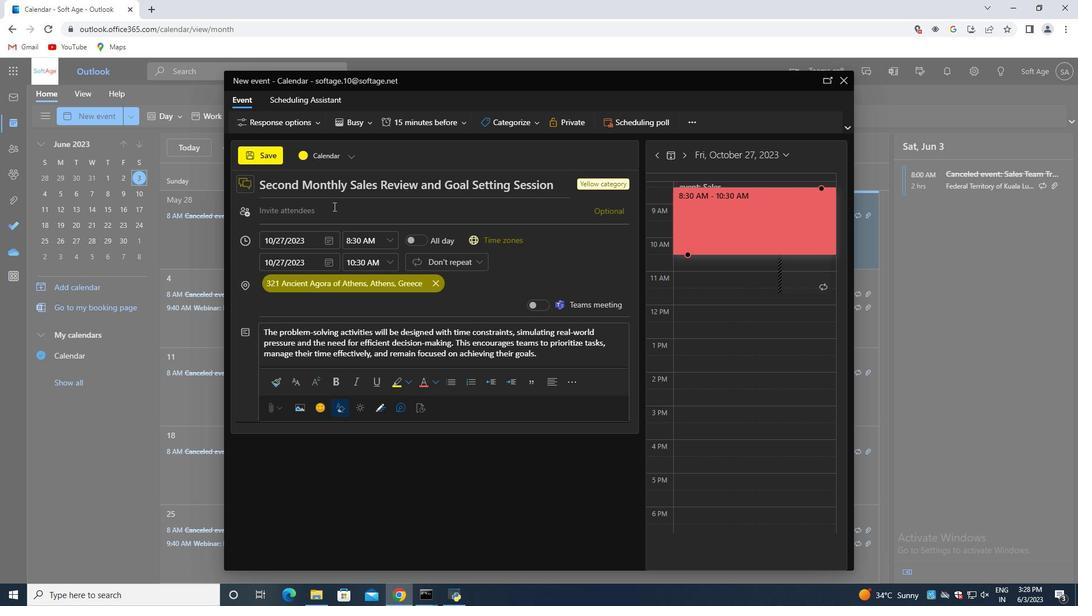 
Action: Key pressed softage.5<Key.shift>@softage.net
Screenshot: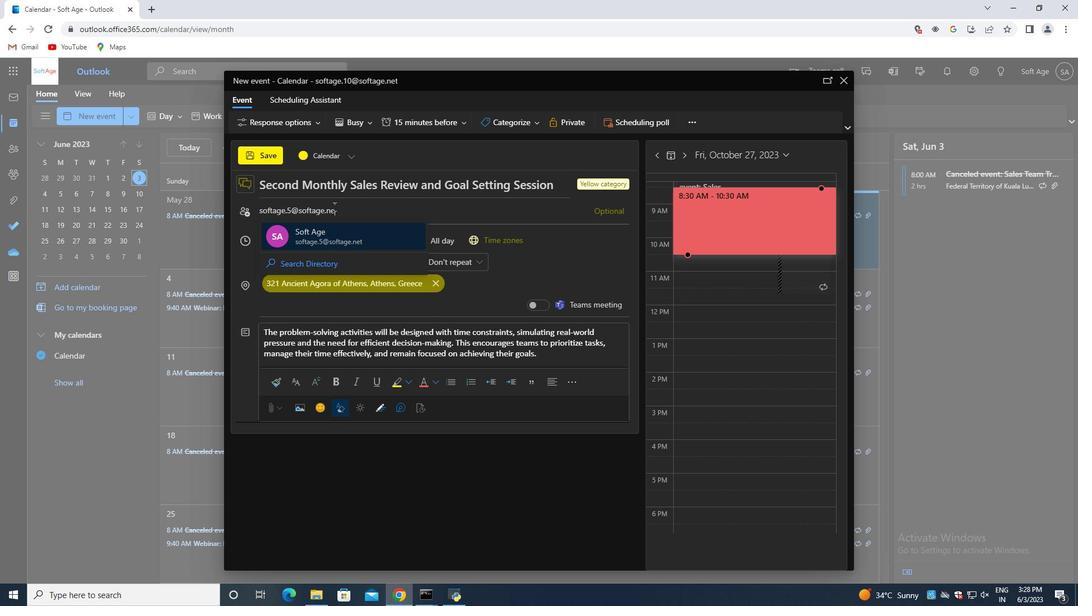
Action: Mouse moved to (354, 238)
Screenshot: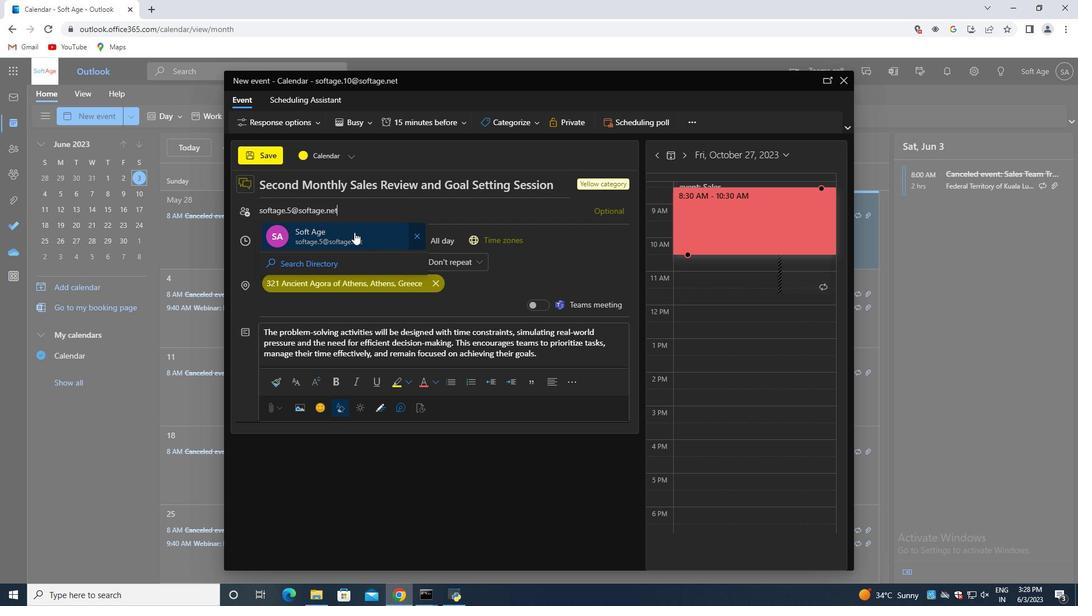 
Action: Mouse pressed left at (354, 238)
Screenshot: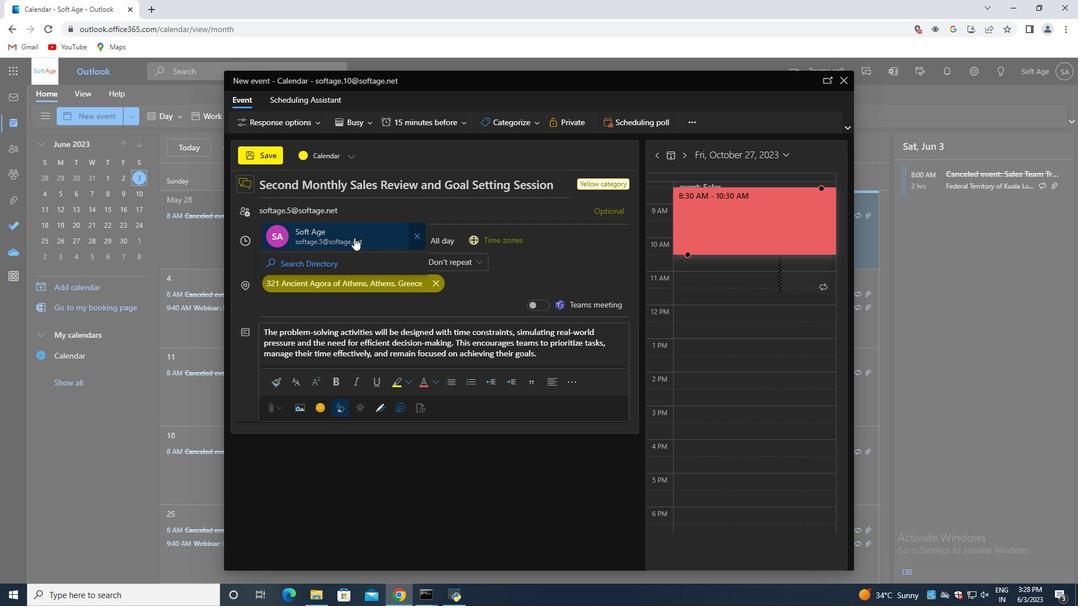 
Action: Mouse moved to (352, 236)
Screenshot: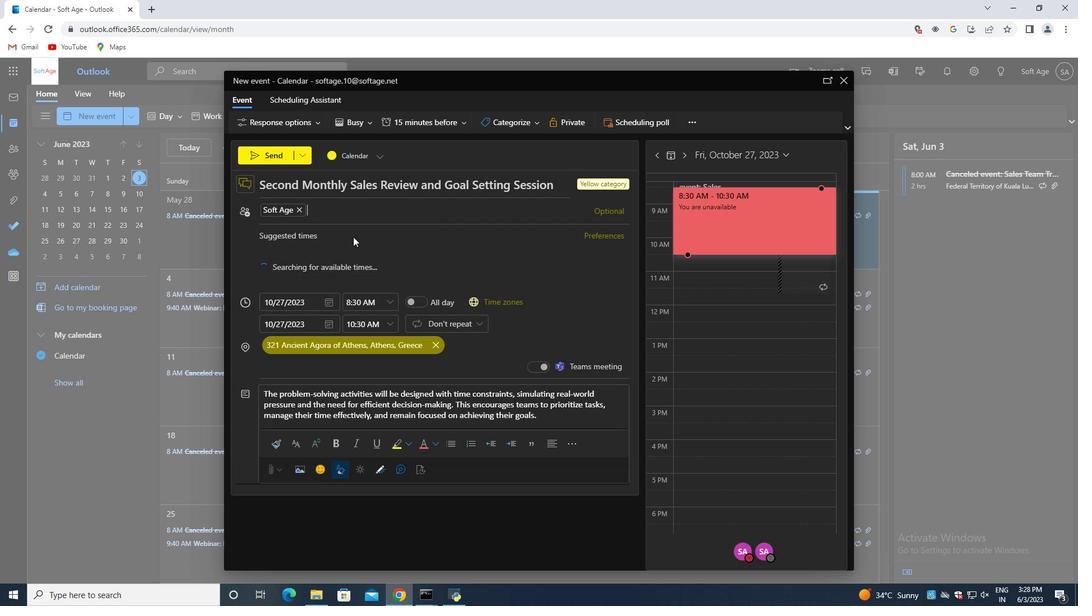 
Action: Key pressed softage.6<Key.shift>@softage.net
Screenshot: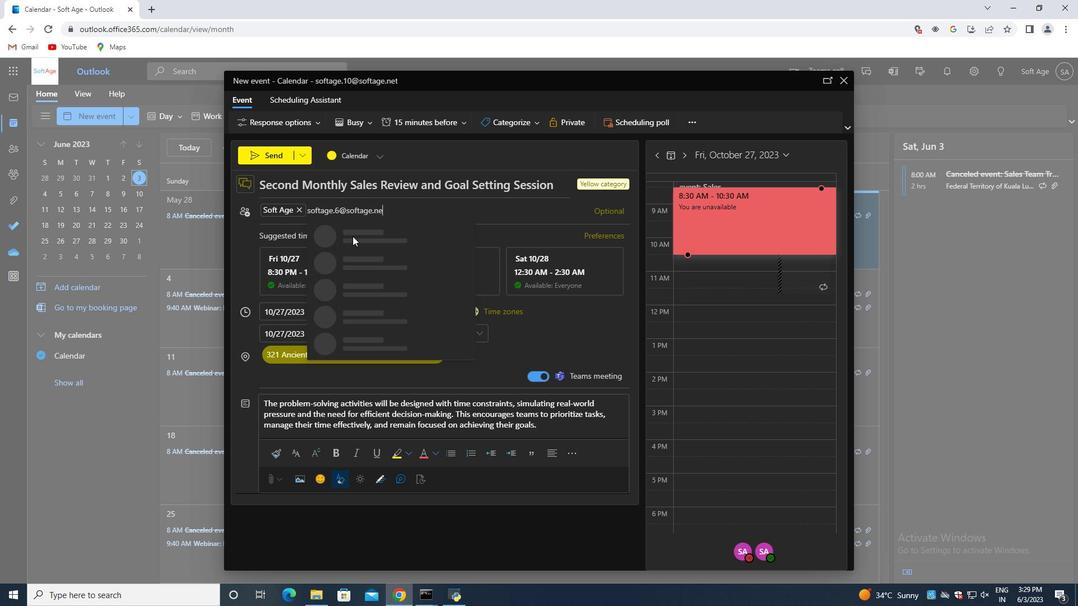 
Action: Mouse moved to (380, 230)
Screenshot: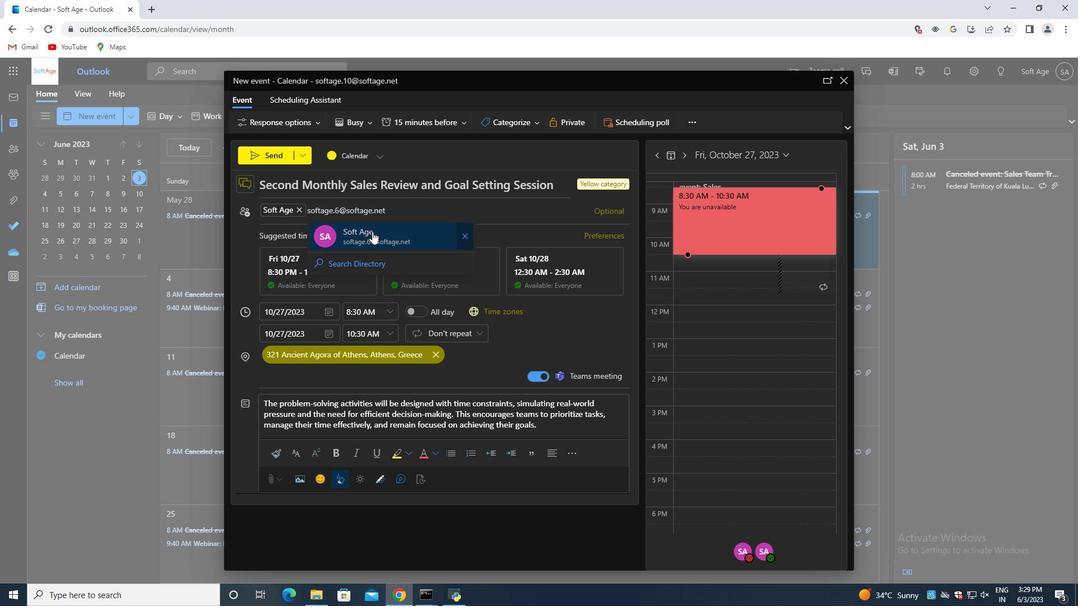 
Action: Mouse pressed left at (380, 230)
Screenshot: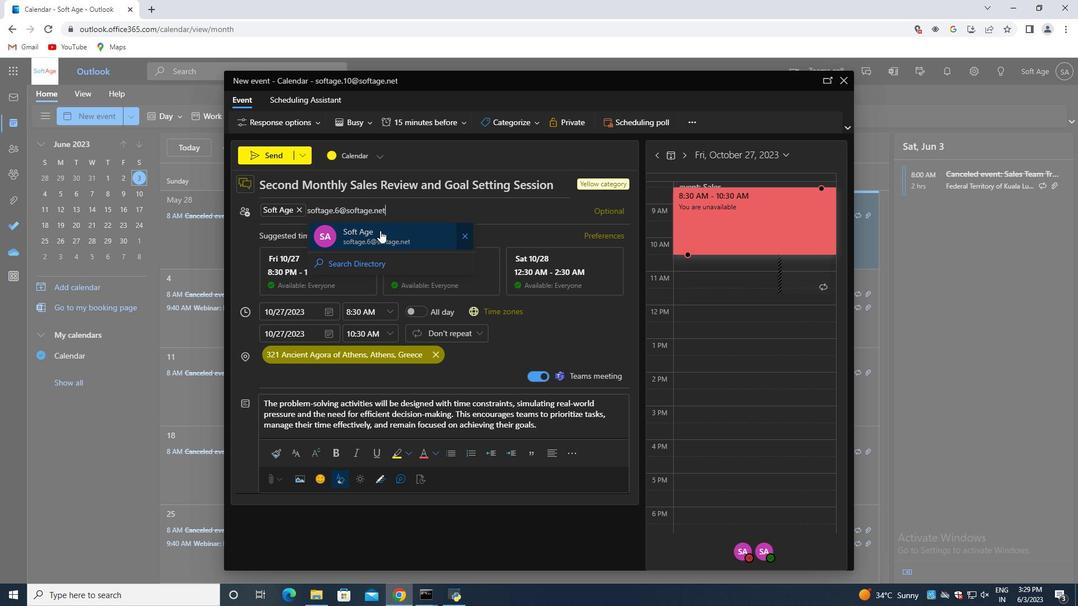 
Action: Mouse moved to (432, 125)
Screenshot: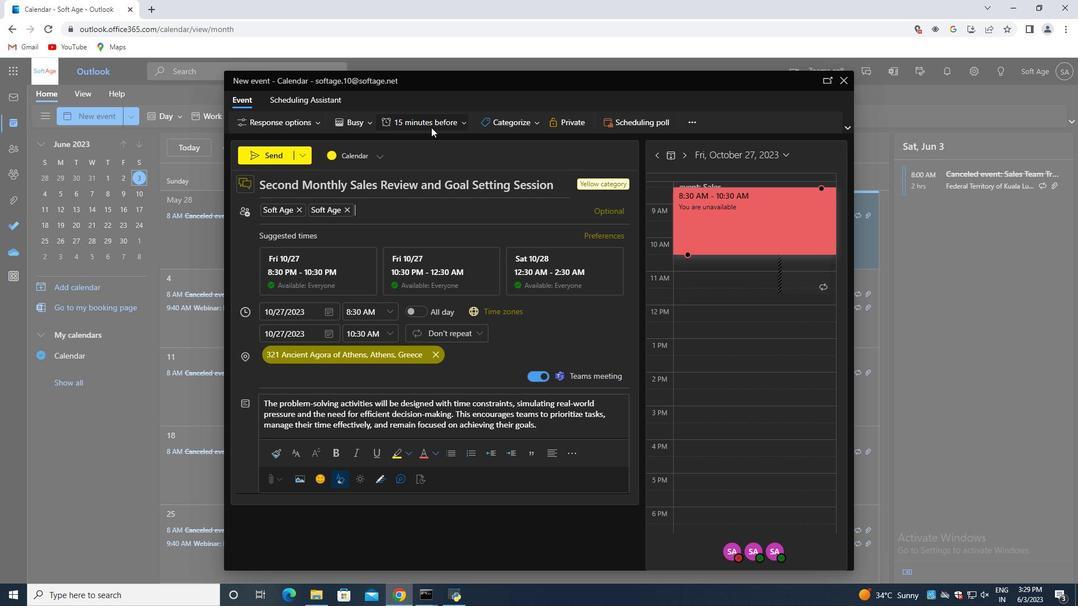 
Action: Mouse pressed left at (432, 125)
Screenshot: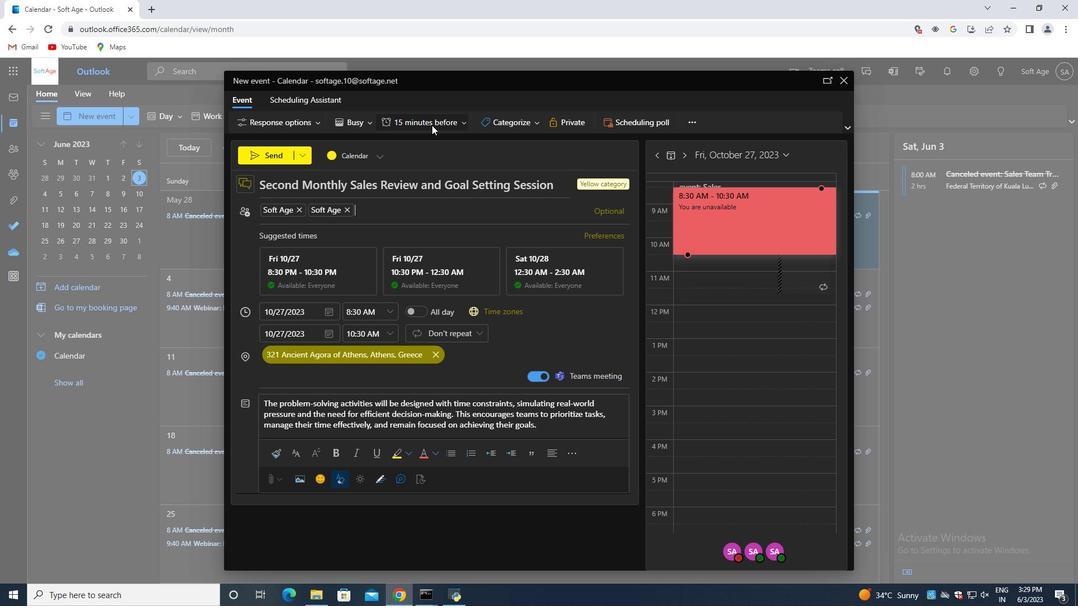
Action: Mouse moved to (427, 183)
Screenshot: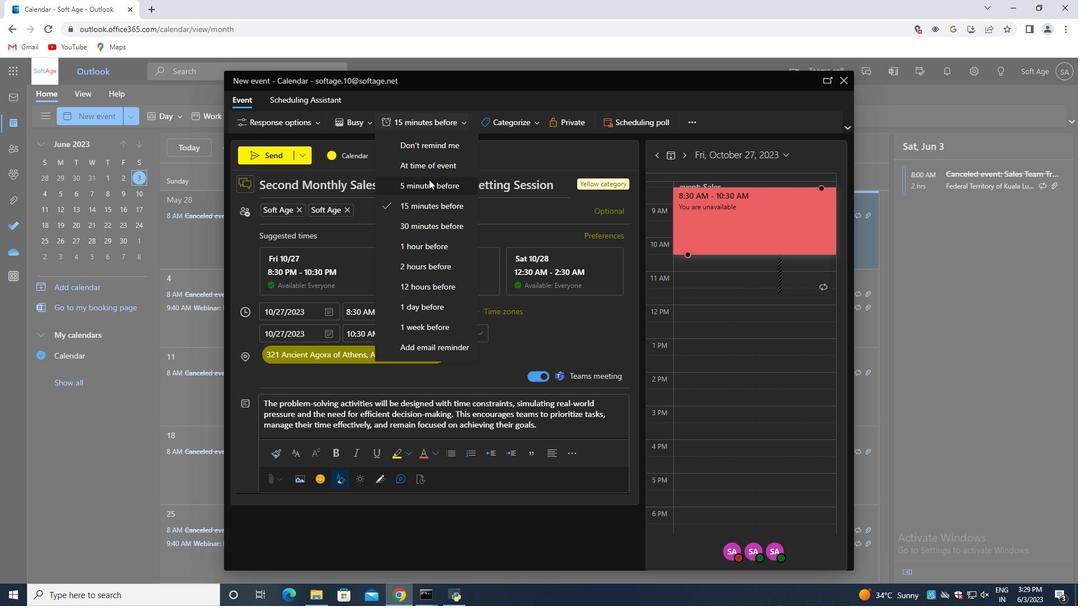 
Action: Mouse pressed left at (427, 183)
Screenshot: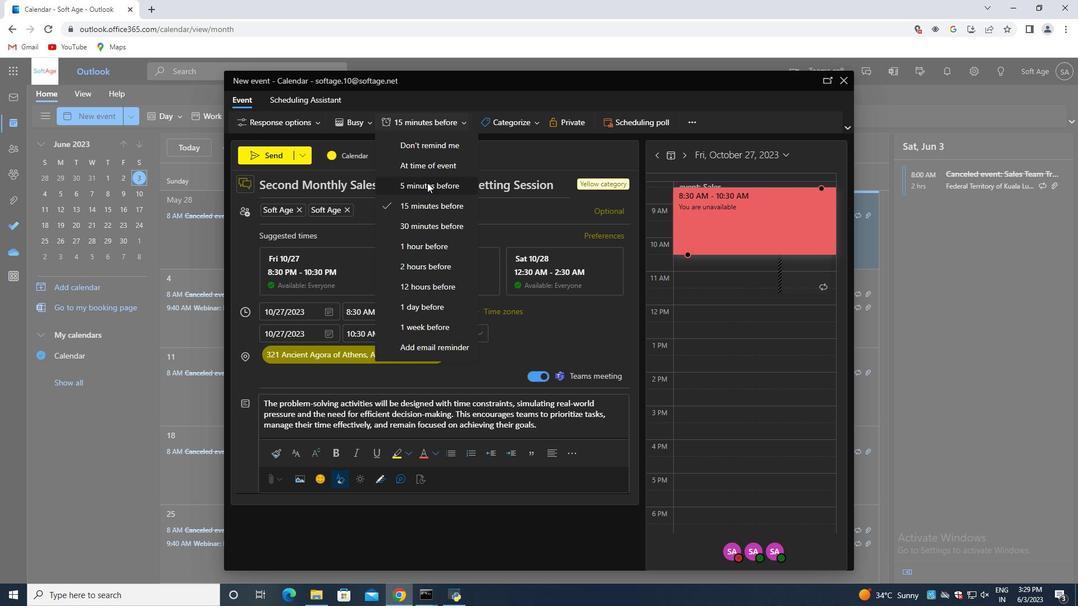 
Action: Mouse moved to (279, 157)
Screenshot: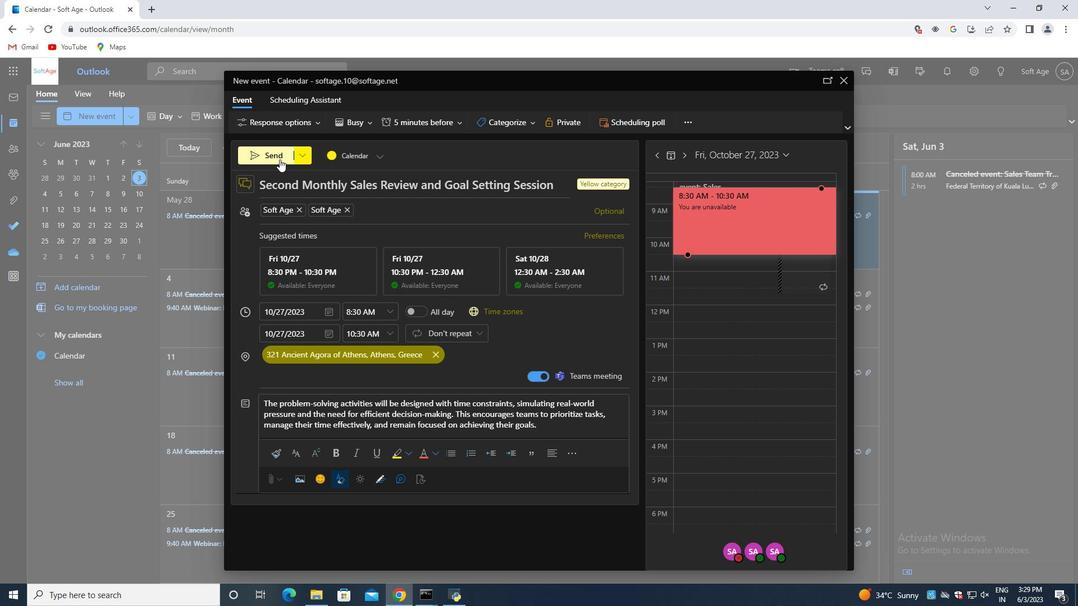
Action: Mouse pressed left at (279, 157)
Screenshot: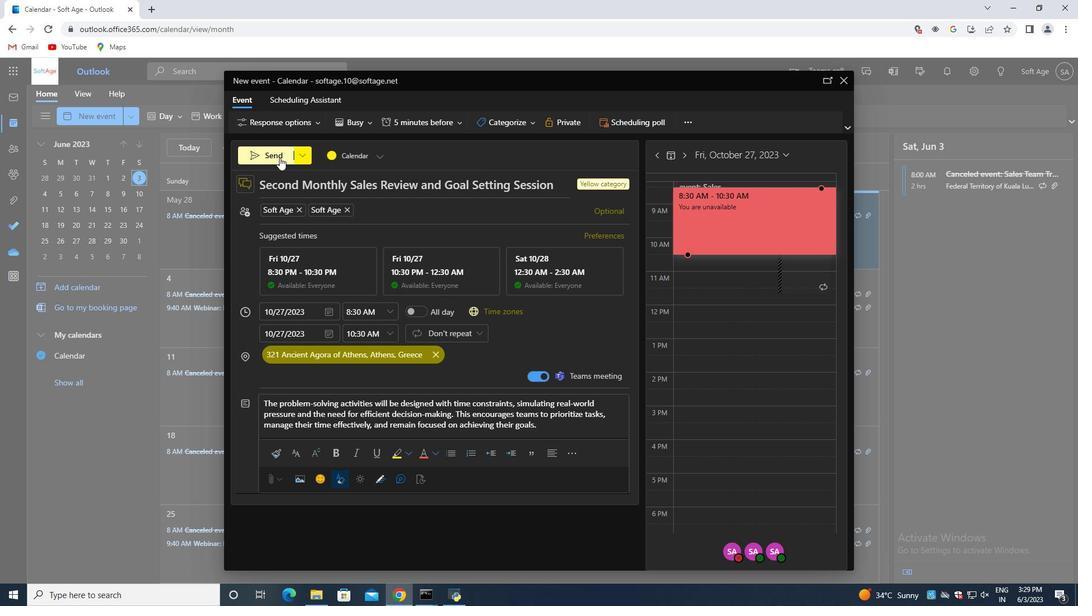 
